 Task: Change  the formatting of the data to Which is  Less than 5, In conditional formating, put the option 'Green Fill with Dark Green Text. . 'add another formatting option Format As Table, insert the option Orange Table style Medium 3 In the sheet  Attendance Summary Reportbook
Action: Mouse moved to (97, 238)
Screenshot: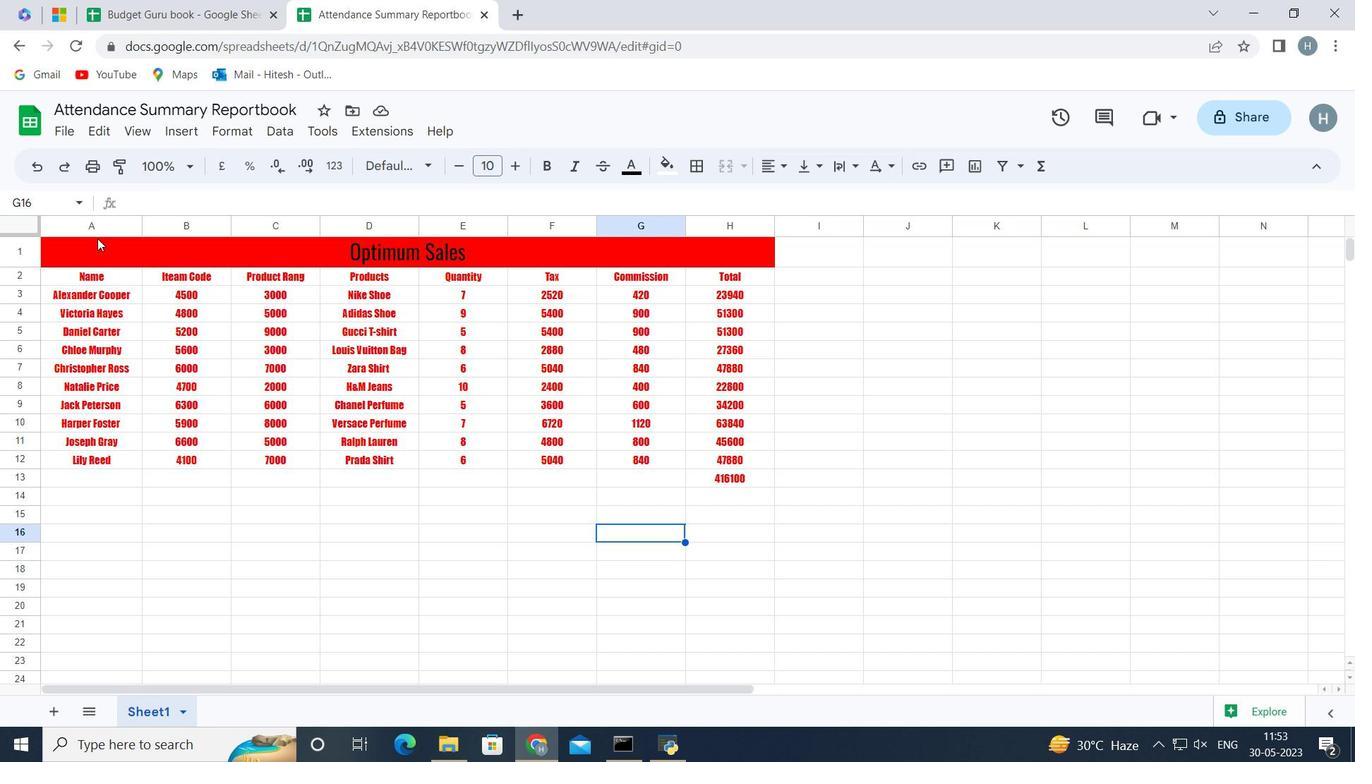 
Action: Mouse pressed left at (97, 238)
Screenshot: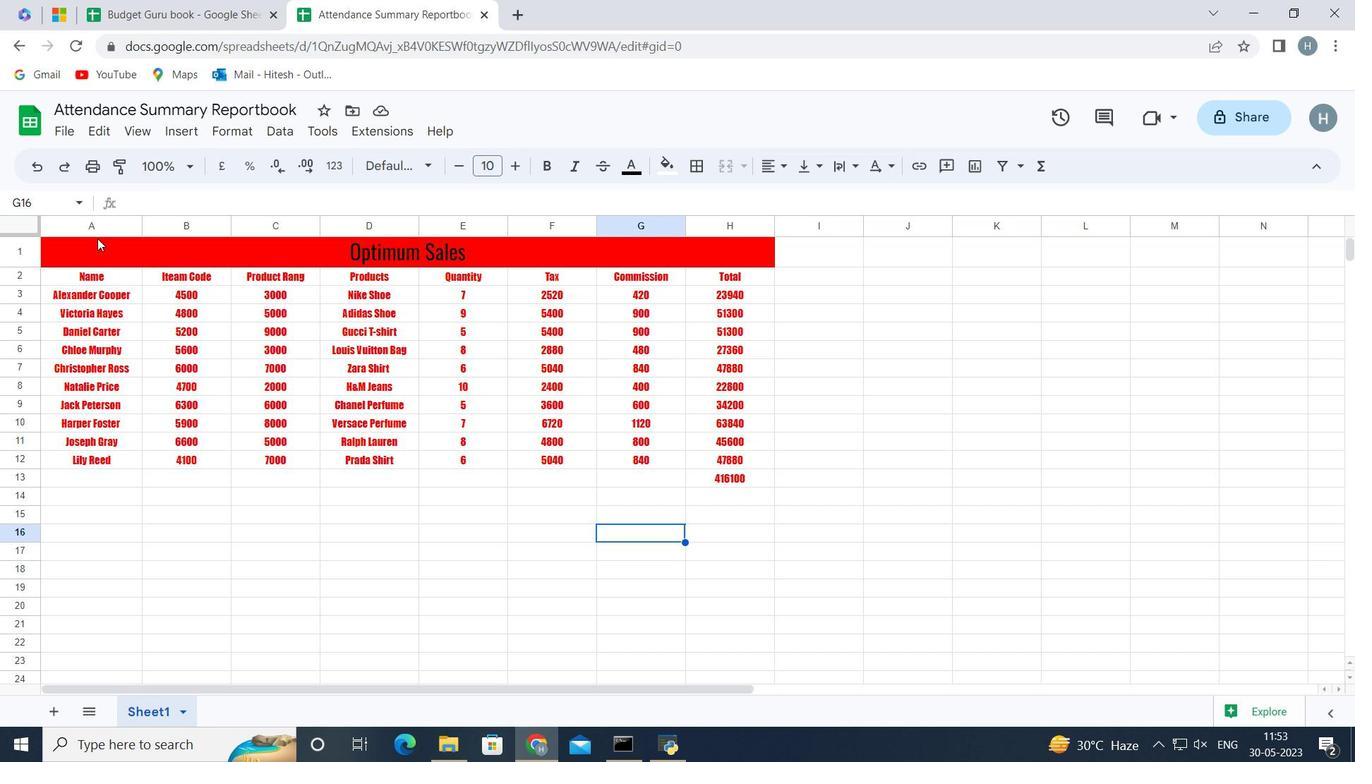 
Action: Key pressed <Key.shift><Key.down><Key.down><Key.down><Key.down><Key.down><Key.down><Key.down><Key.down><Key.down><Key.down><Key.down><Key.down>
Screenshot: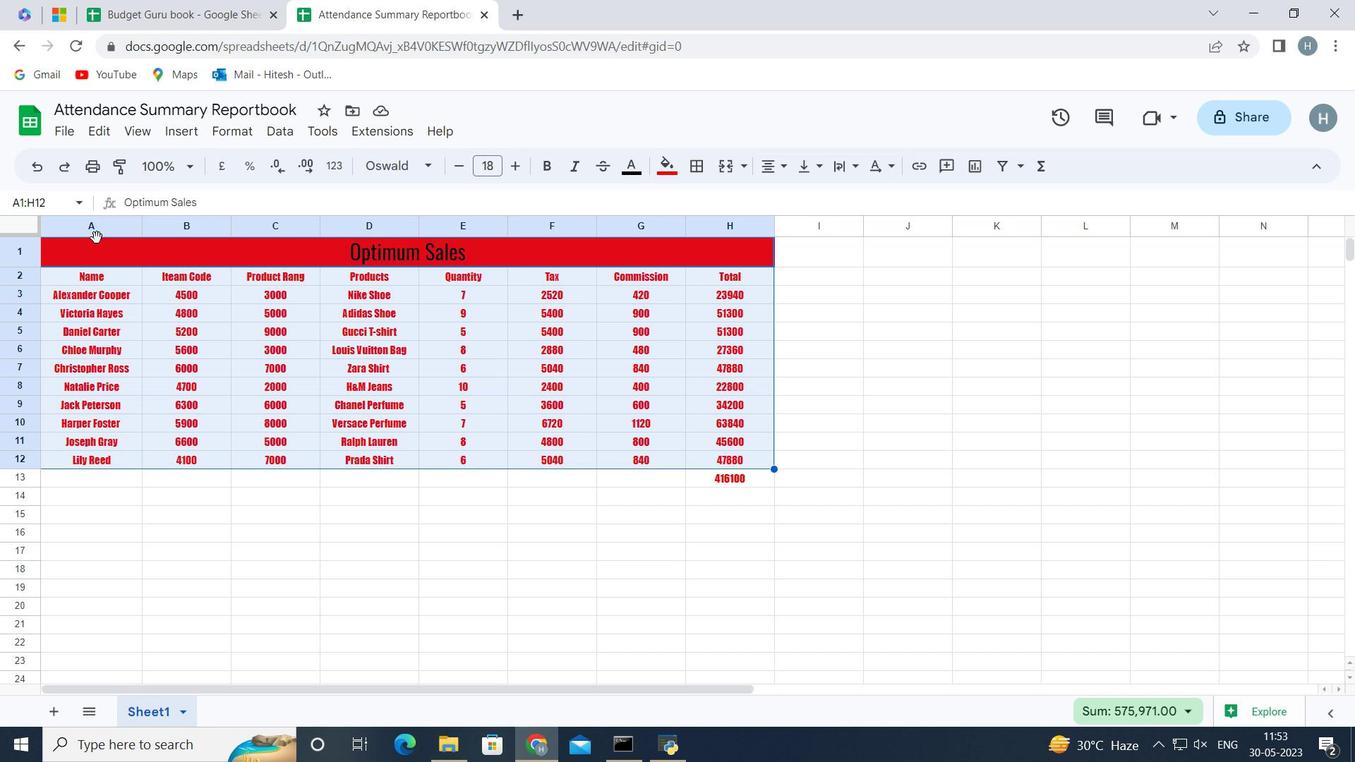 
Action: Mouse moved to (233, 129)
Screenshot: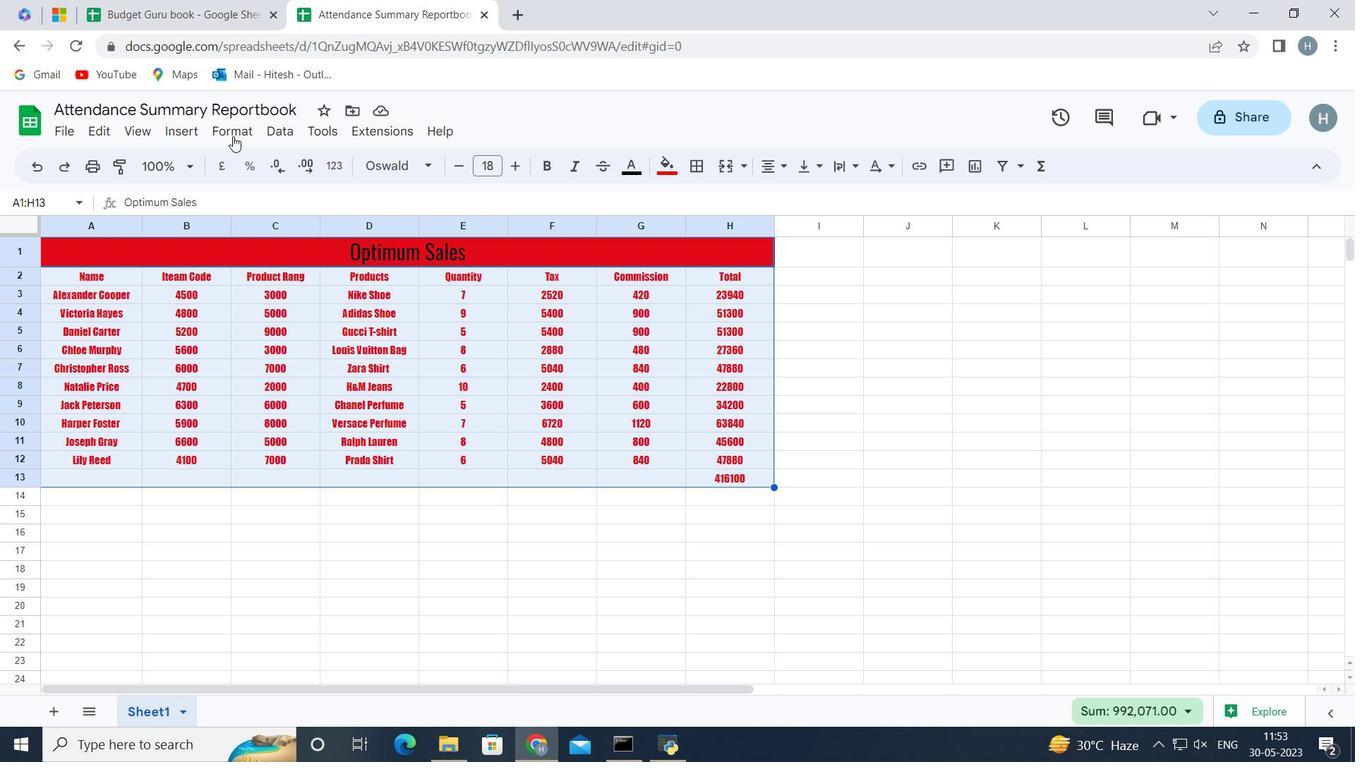 
Action: Mouse pressed left at (233, 129)
Screenshot: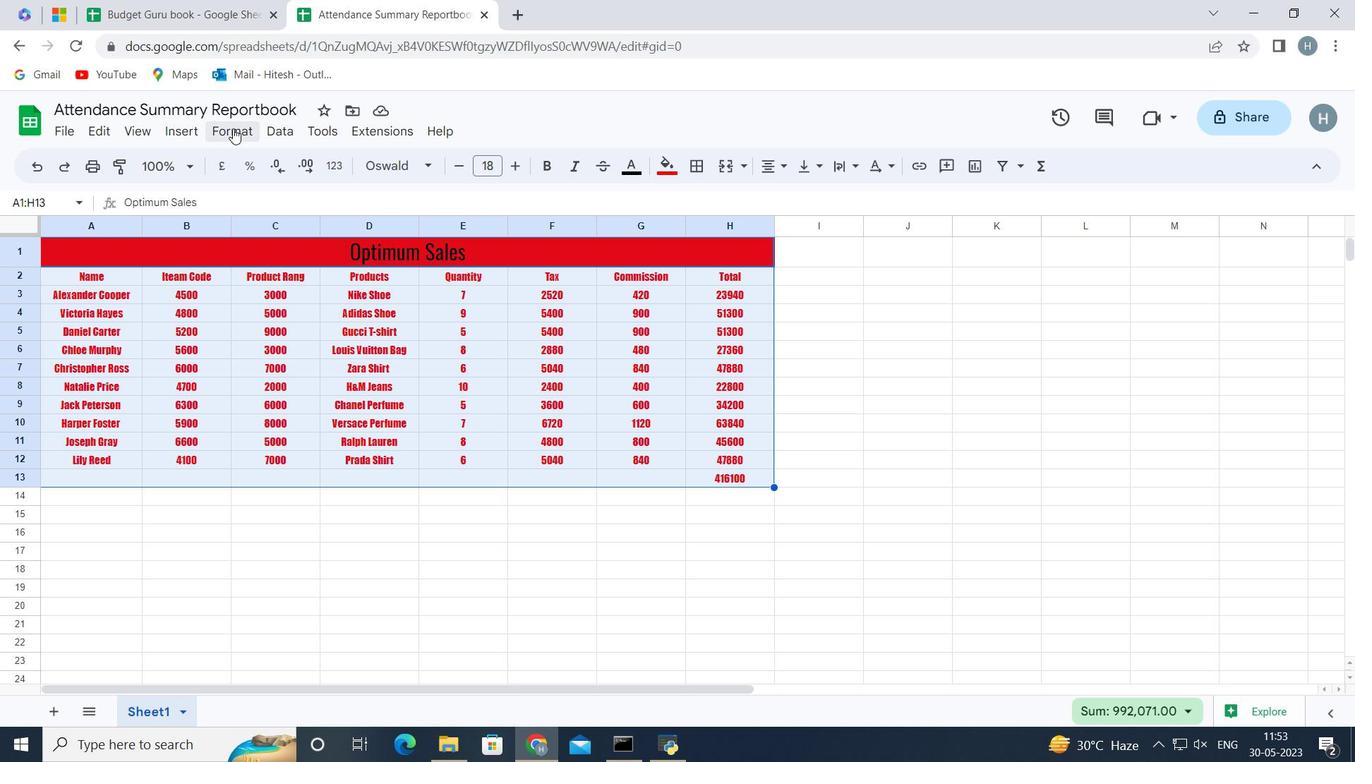 
Action: Mouse moved to (296, 423)
Screenshot: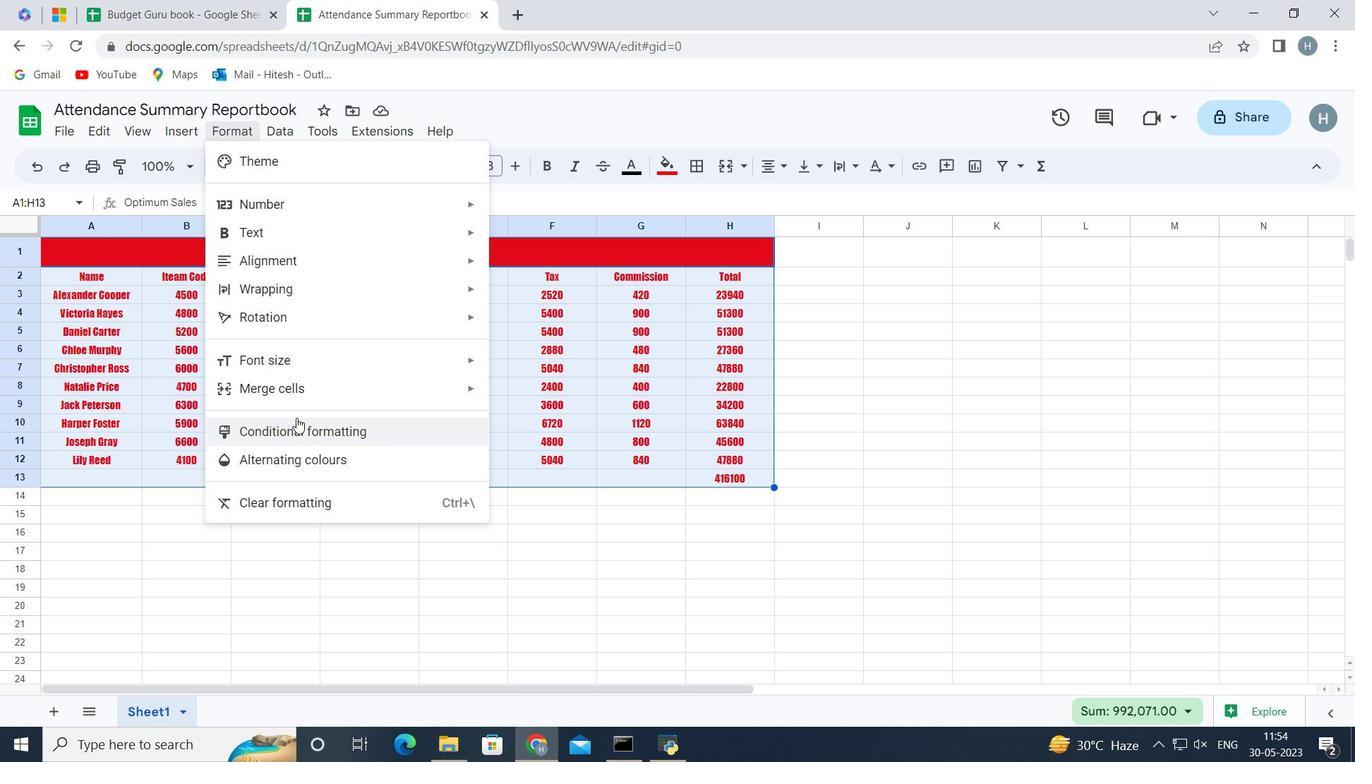 
Action: Mouse pressed left at (296, 423)
Screenshot: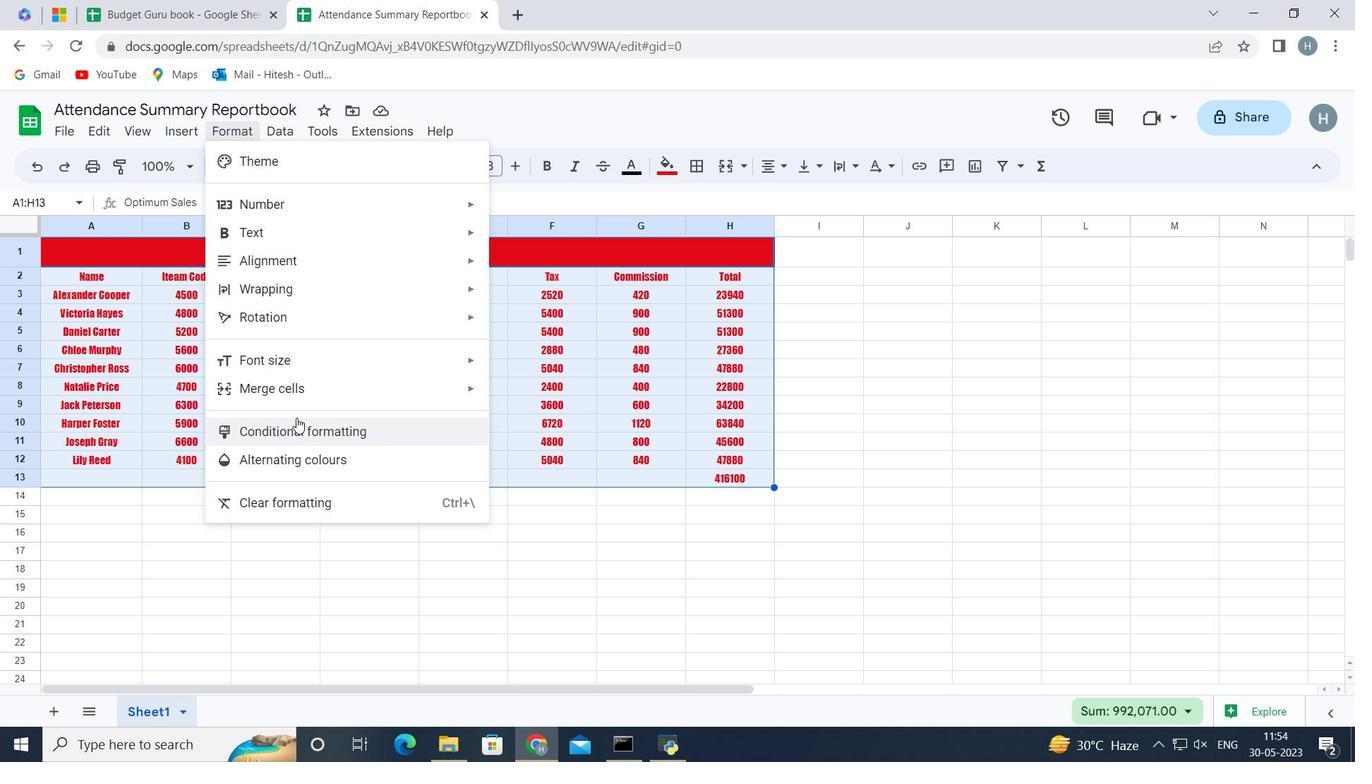 
Action: Mouse moved to (1143, 410)
Screenshot: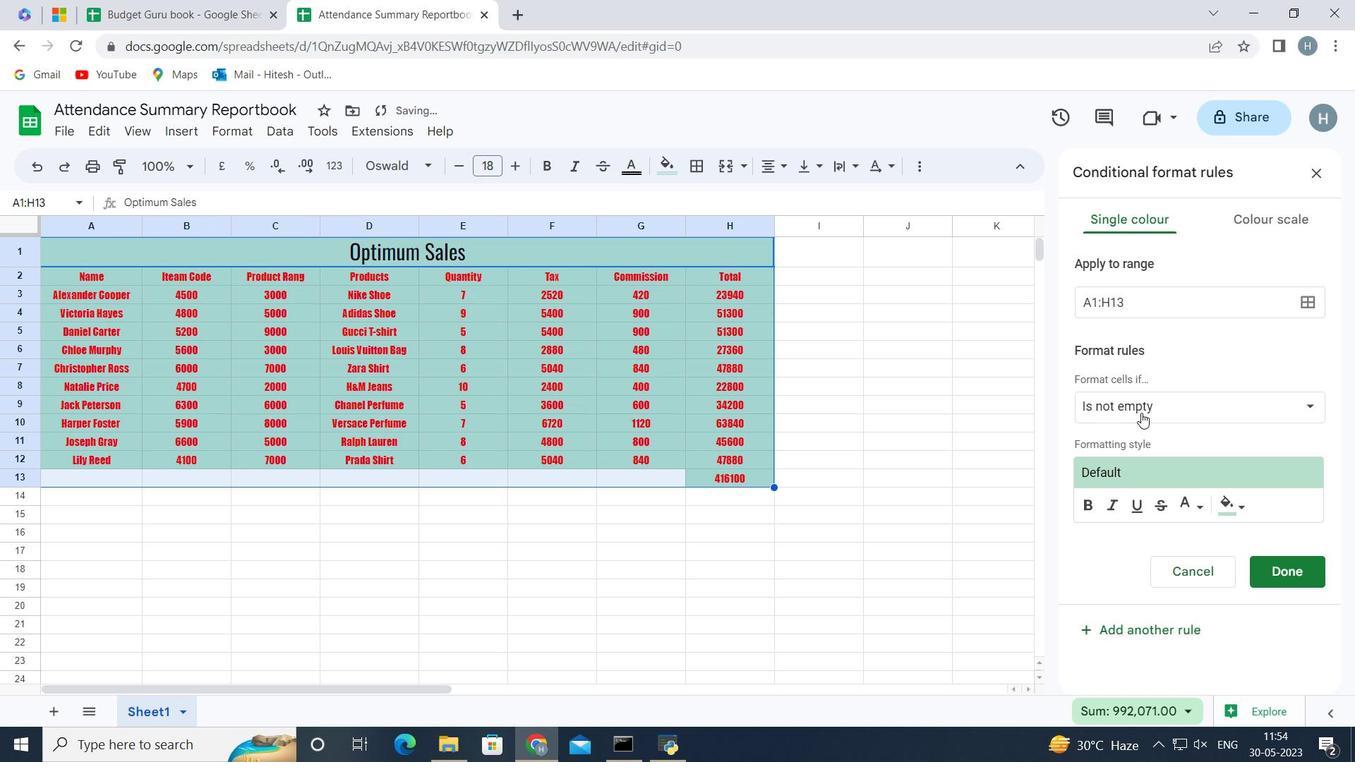 
Action: Mouse pressed left at (1143, 410)
Screenshot: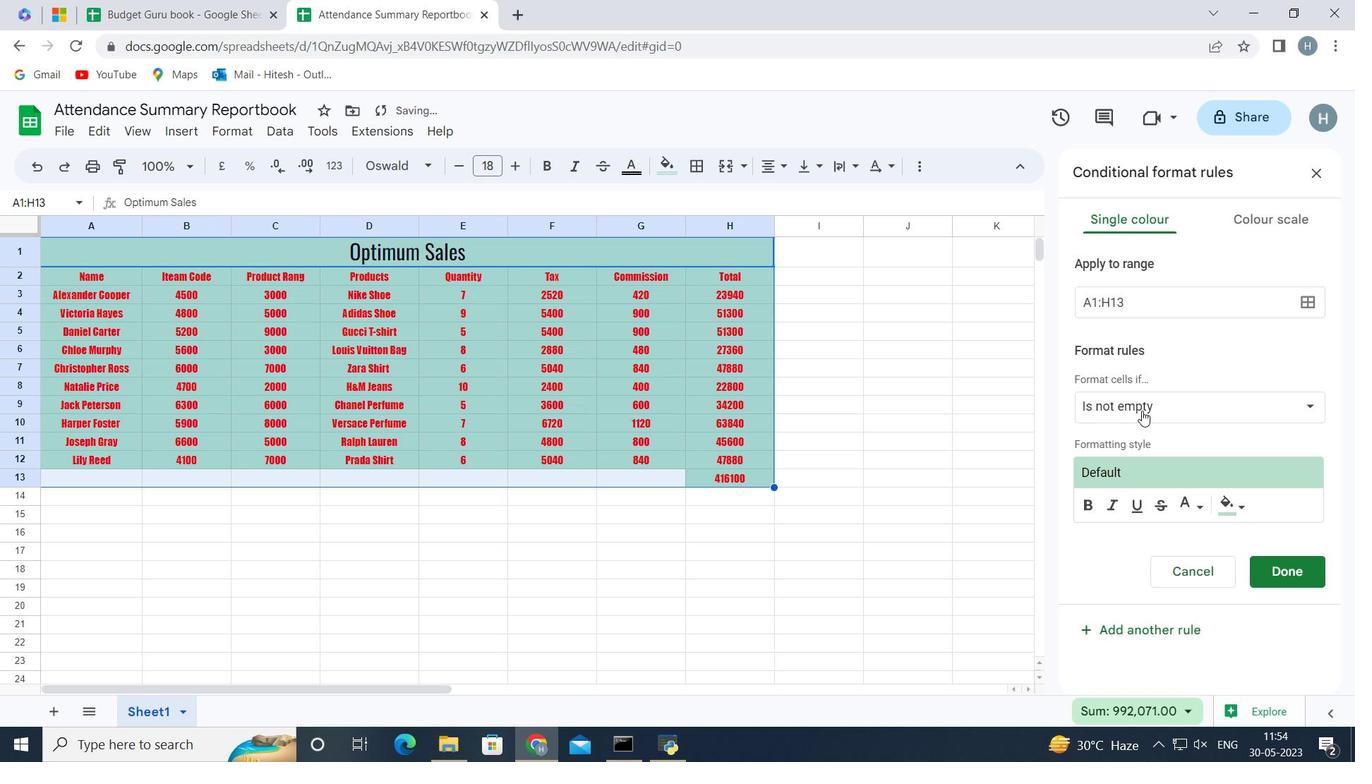 
Action: Mouse moved to (1148, 571)
Screenshot: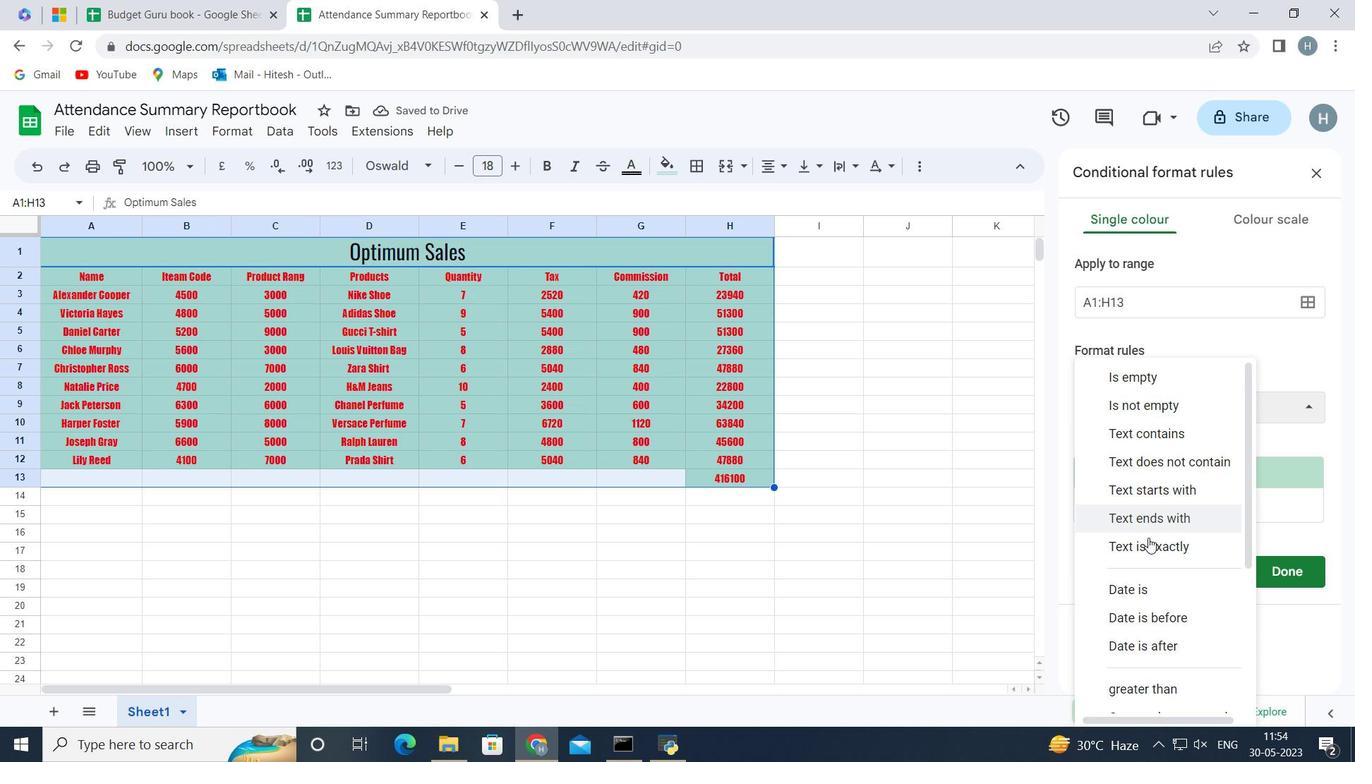 
Action: Mouse scrolled (1148, 570) with delta (0, 0)
Screenshot: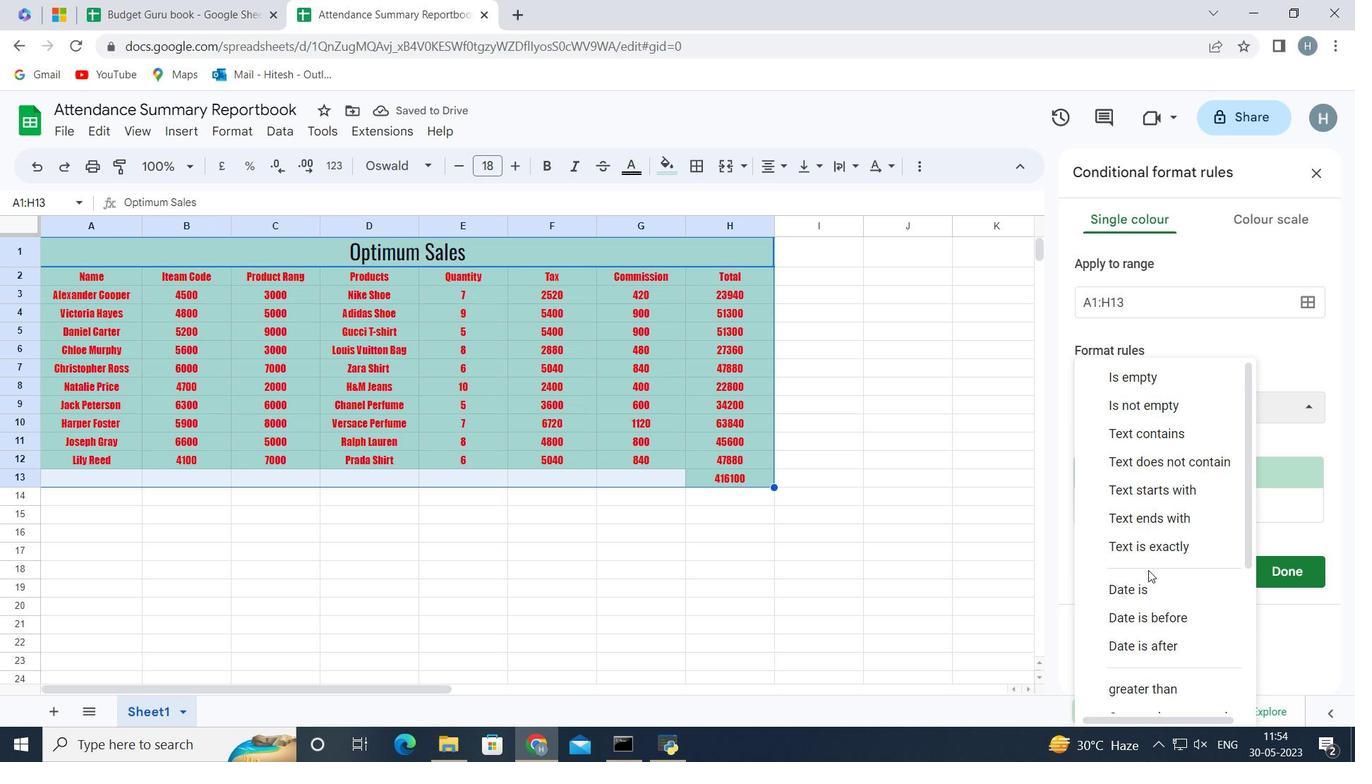 
Action: Mouse scrolled (1148, 570) with delta (0, 0)
Screenshot: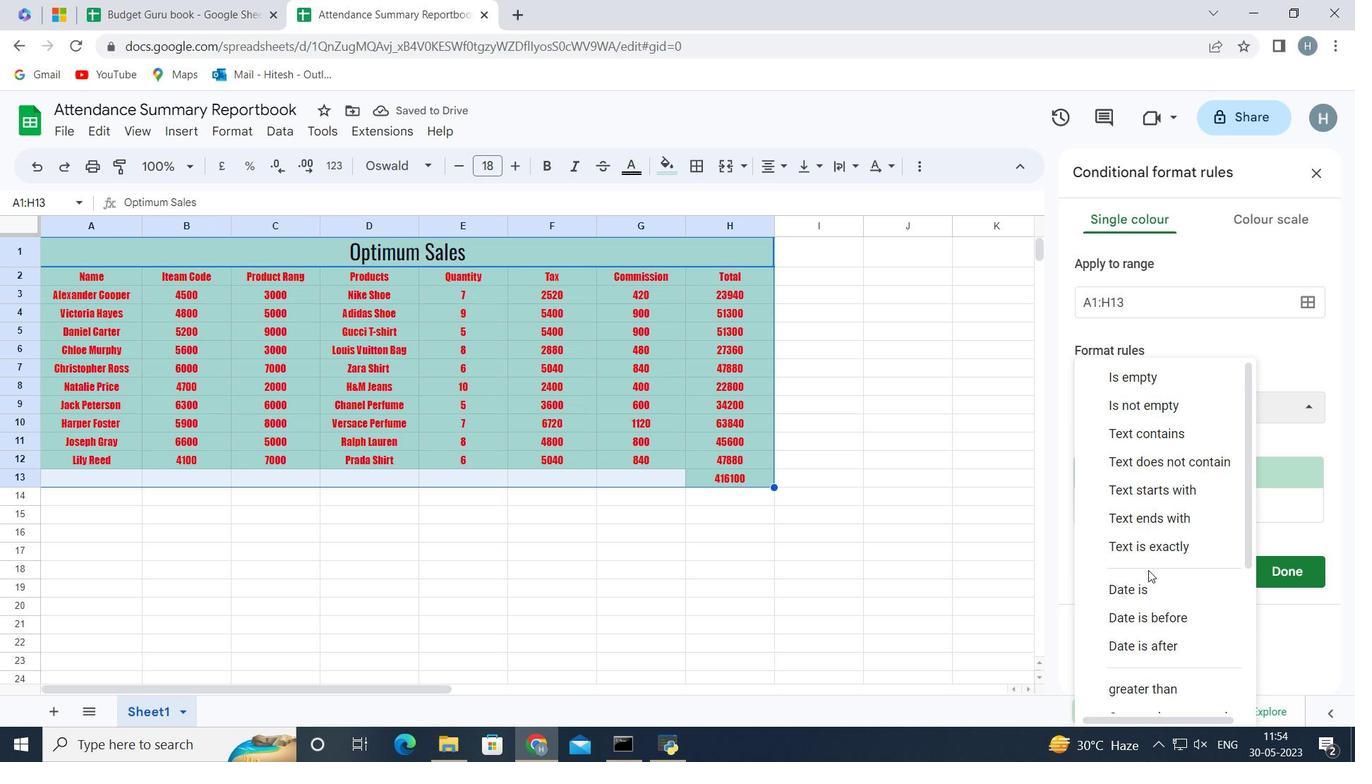 
Action: Mouse moved to (1155, 566)
Screenshot: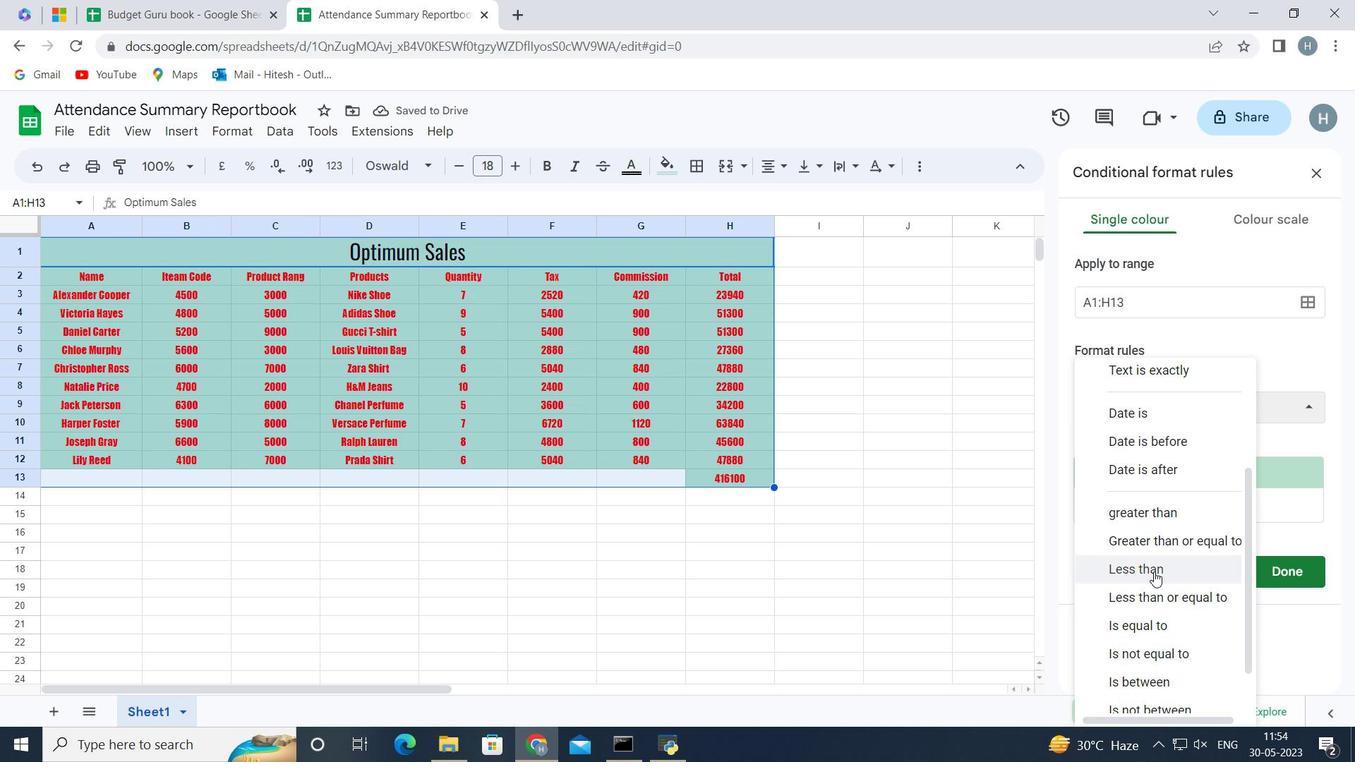 
Action: Mouse pressed left at (1155, 566)
Screenshot: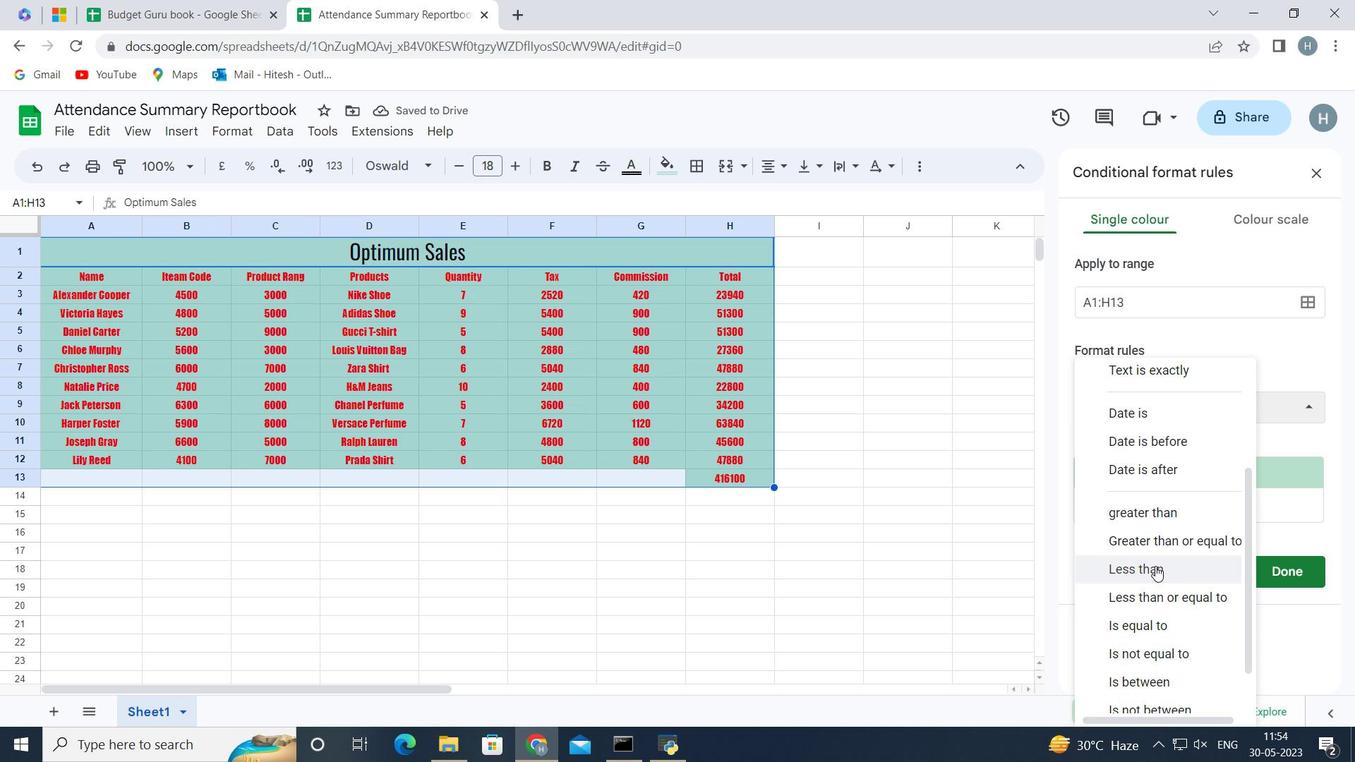 
Action: Mouse moved to (1133, 454)
Screenshot: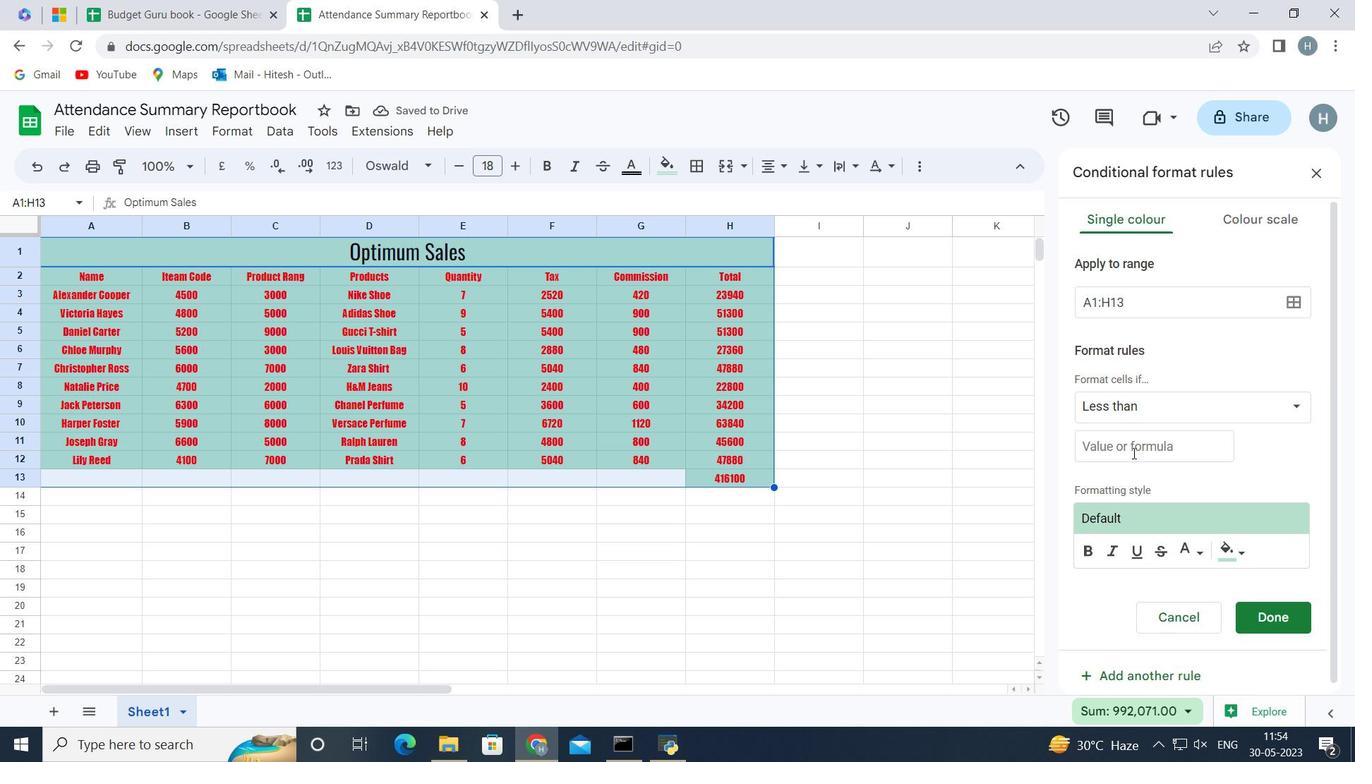 
Action: Mouse pressed left at (1133, 454)
Screenshot: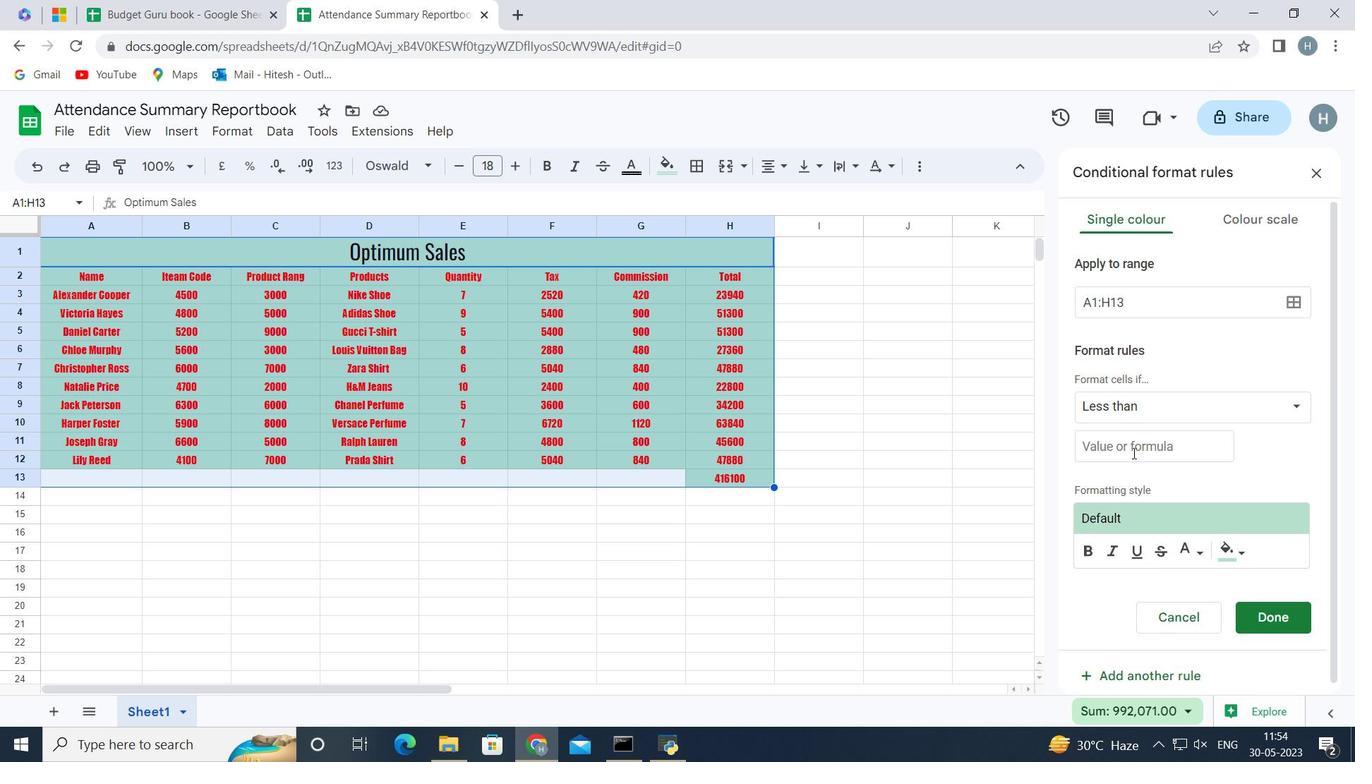 
Action: Key pressed 5
Screenshot: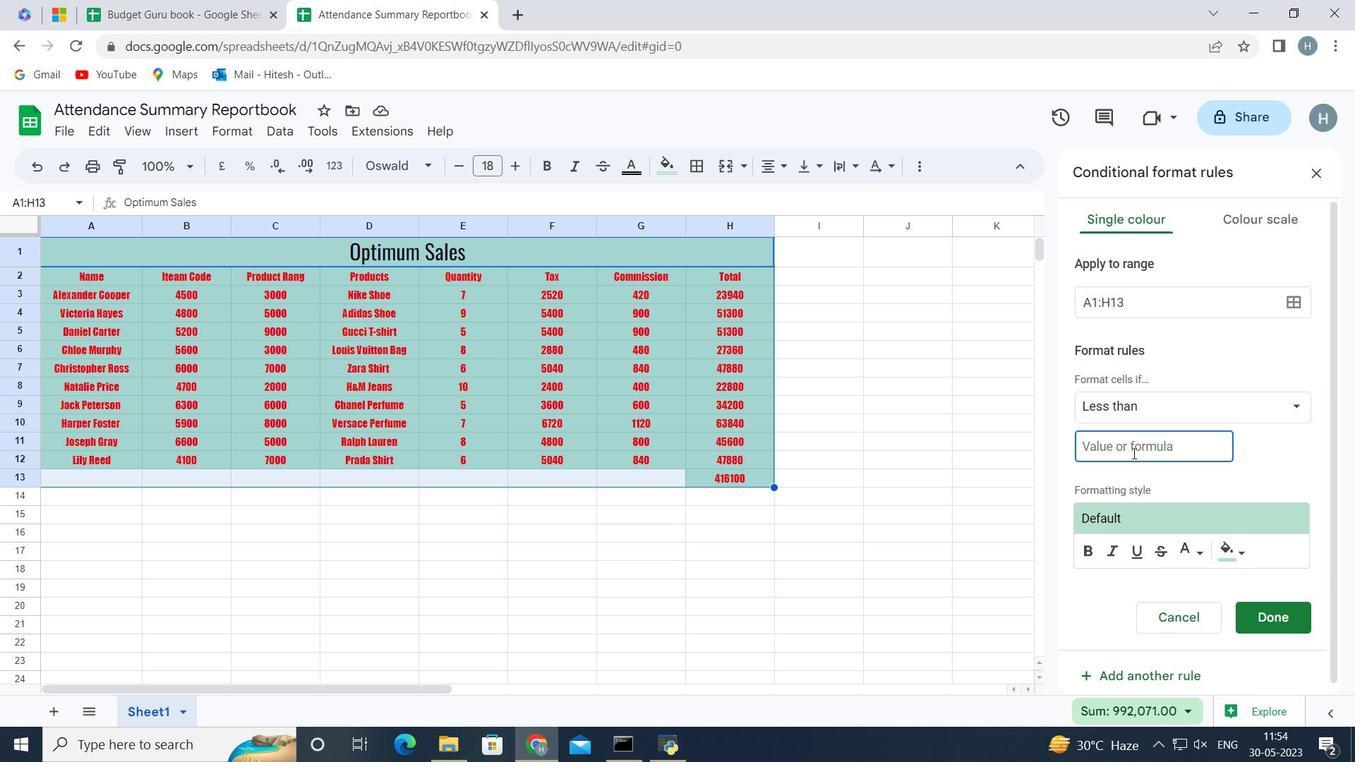 
Action: Mouse moved to (1222, 556)
Screenshot: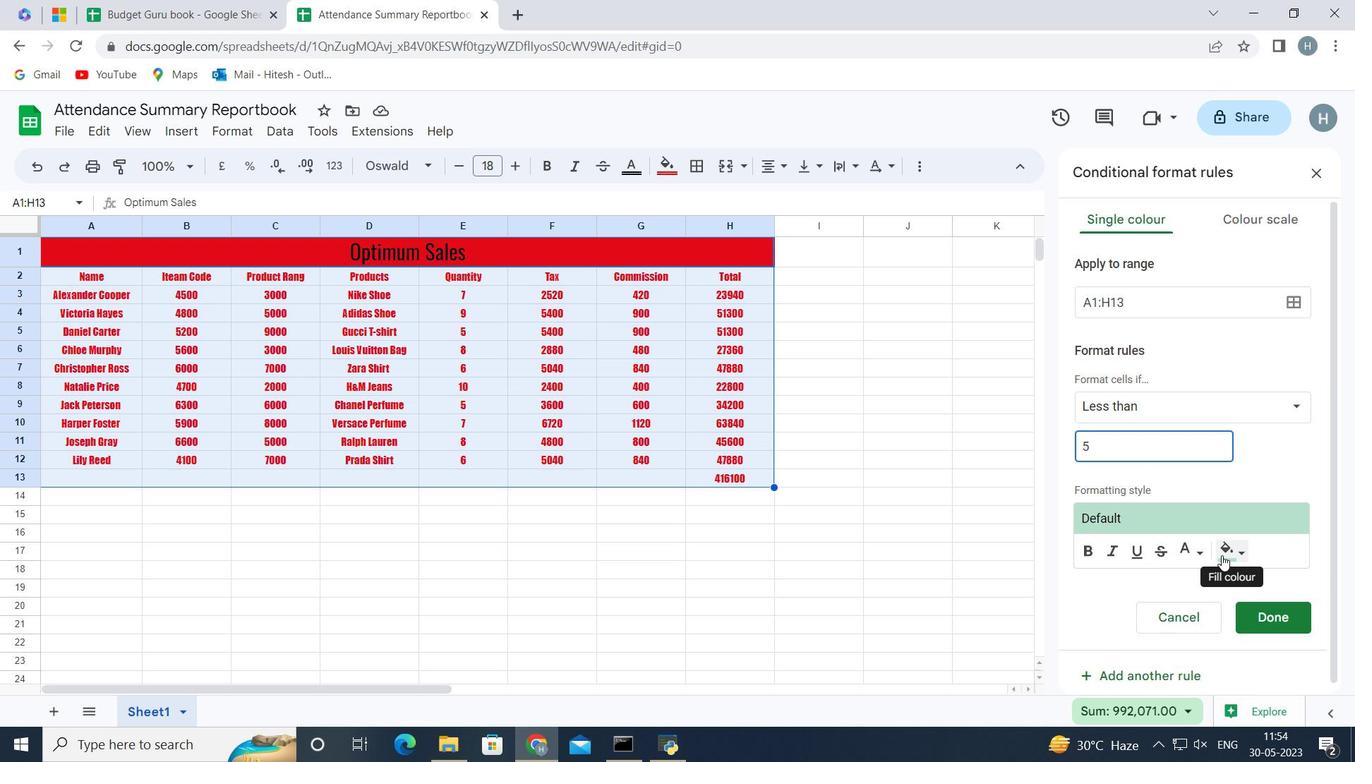 
Action: Mouse pressed left at (1222, 556)
Screenshot: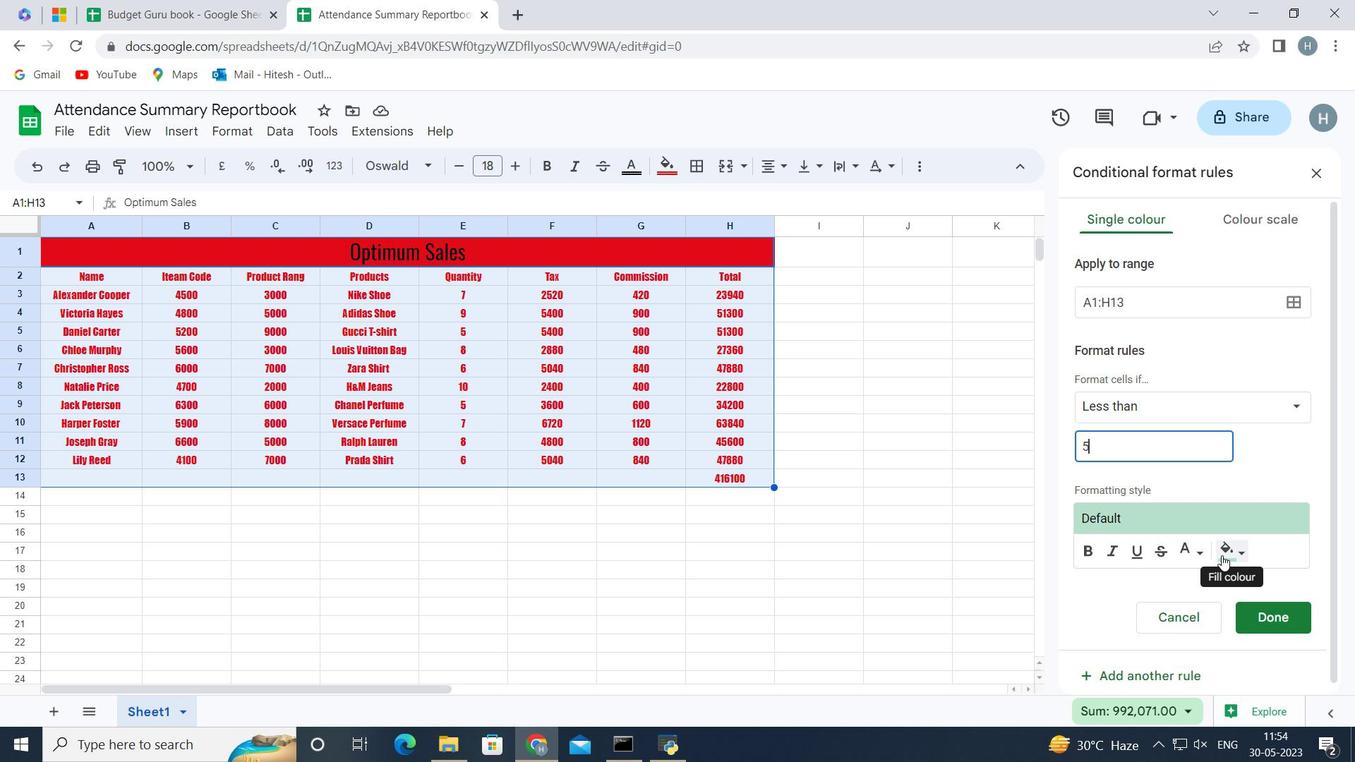 
Action: Mouse moved to (1130, 382)
Screenshot: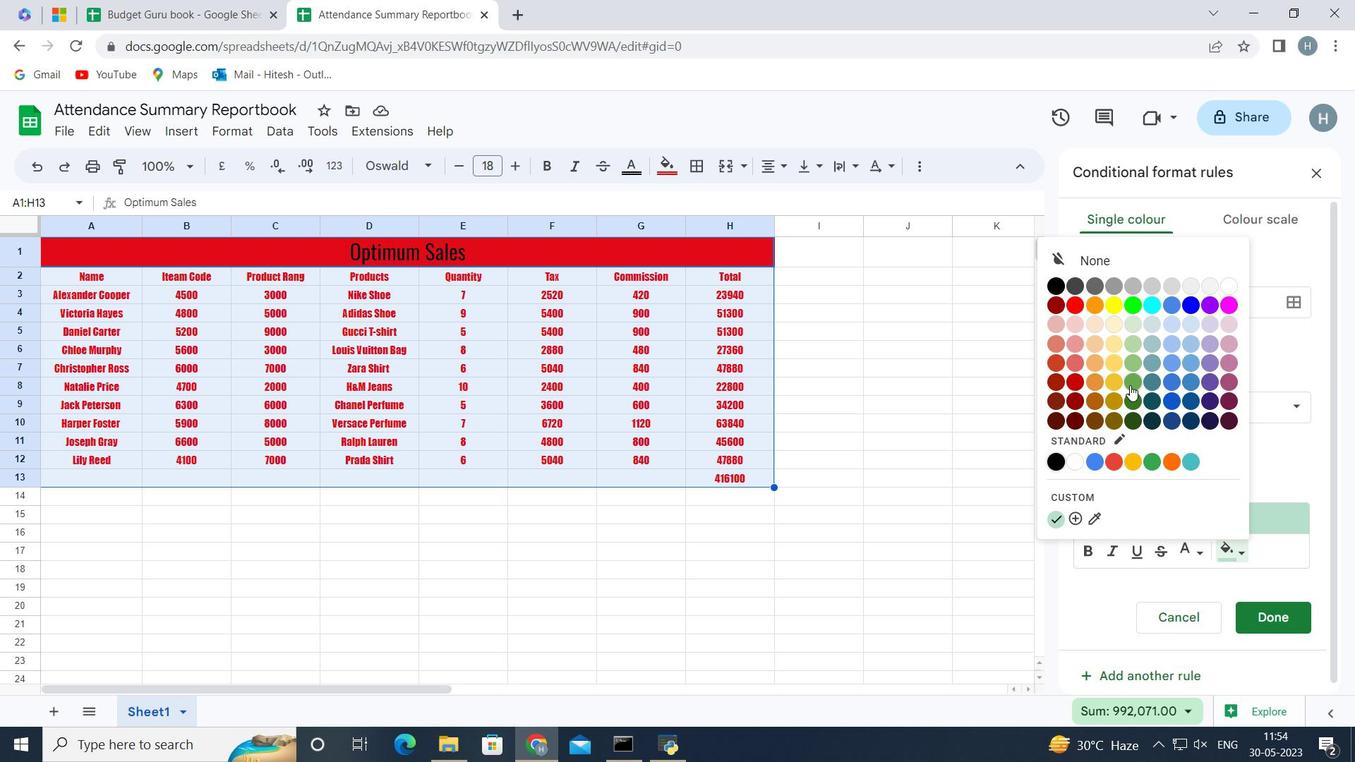 
Action: Mouse pressed left at (1130, 382)
Screenshot: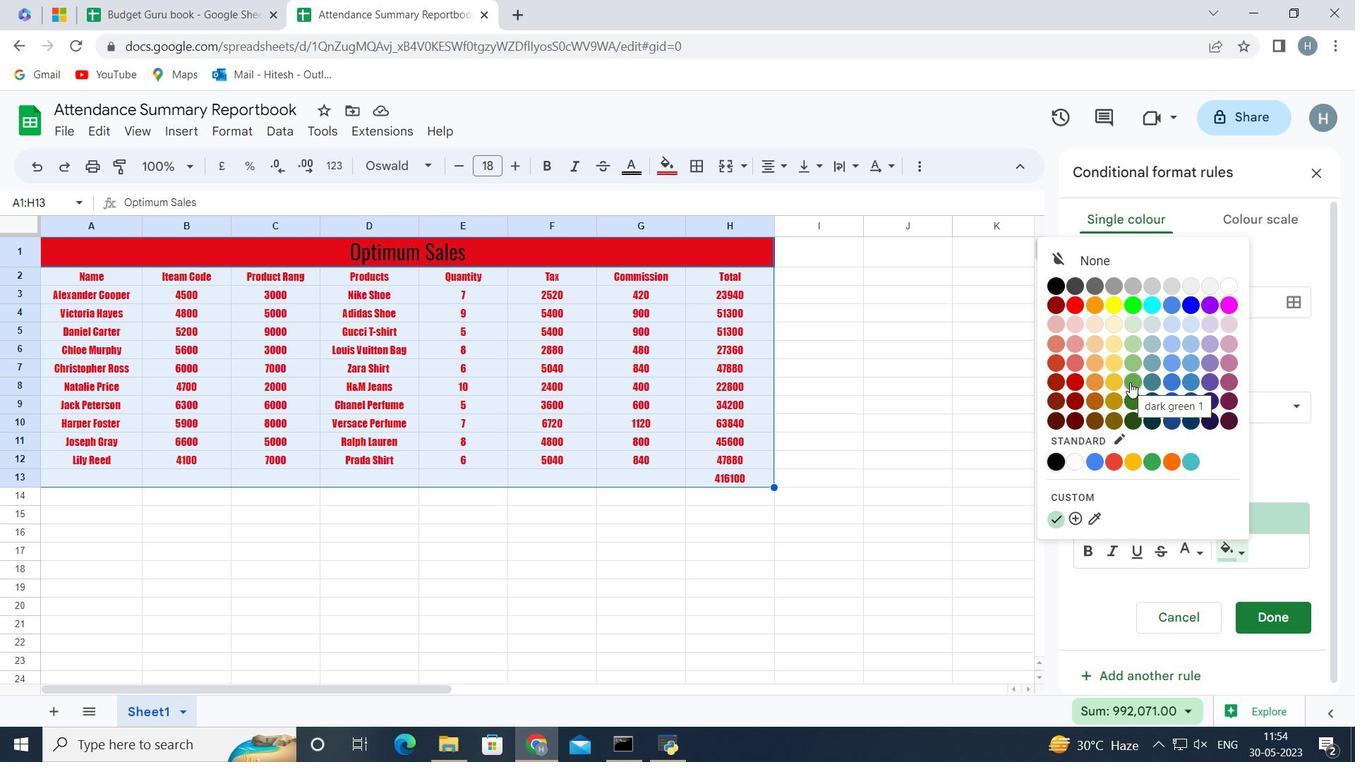 
Action: Mouse moved to (1287, 612)
Screenshot: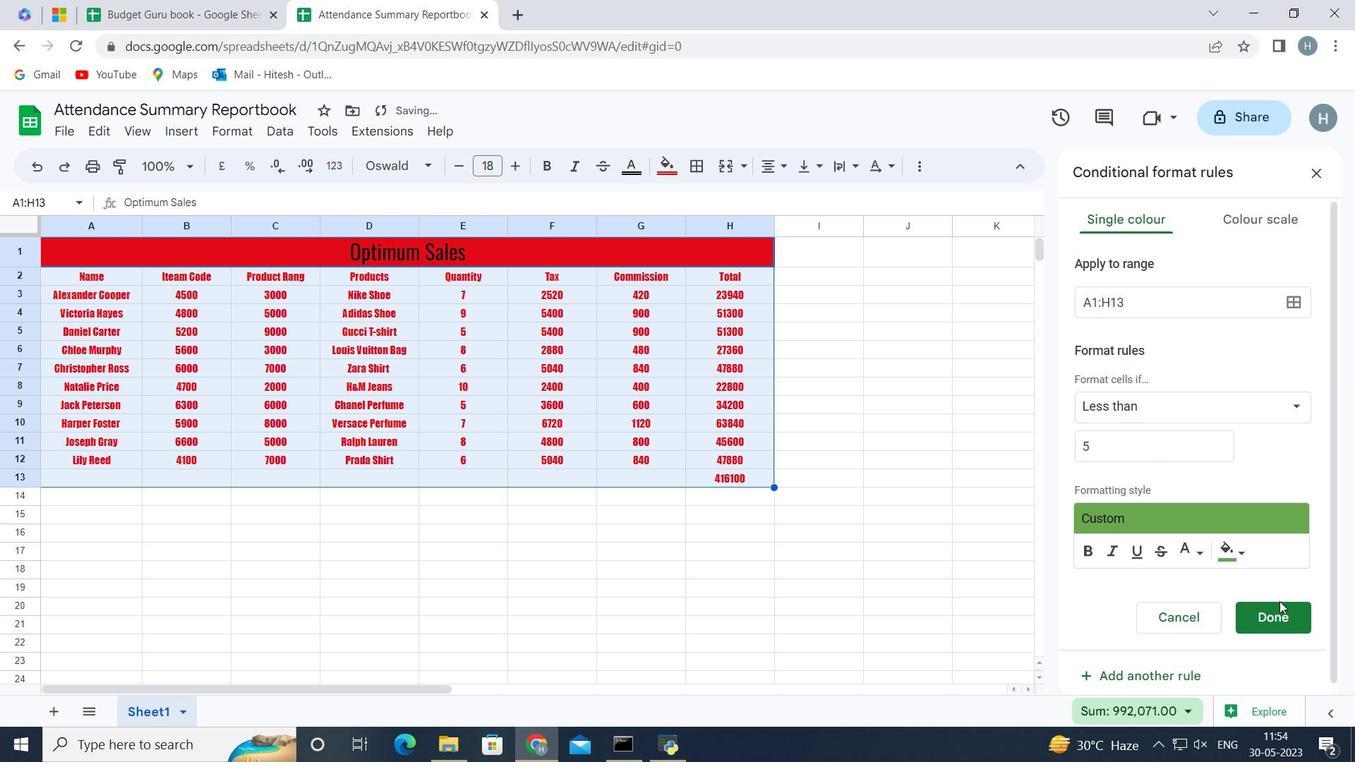 
Action: Mouse pressed left at (1287, 612)
Screenshot: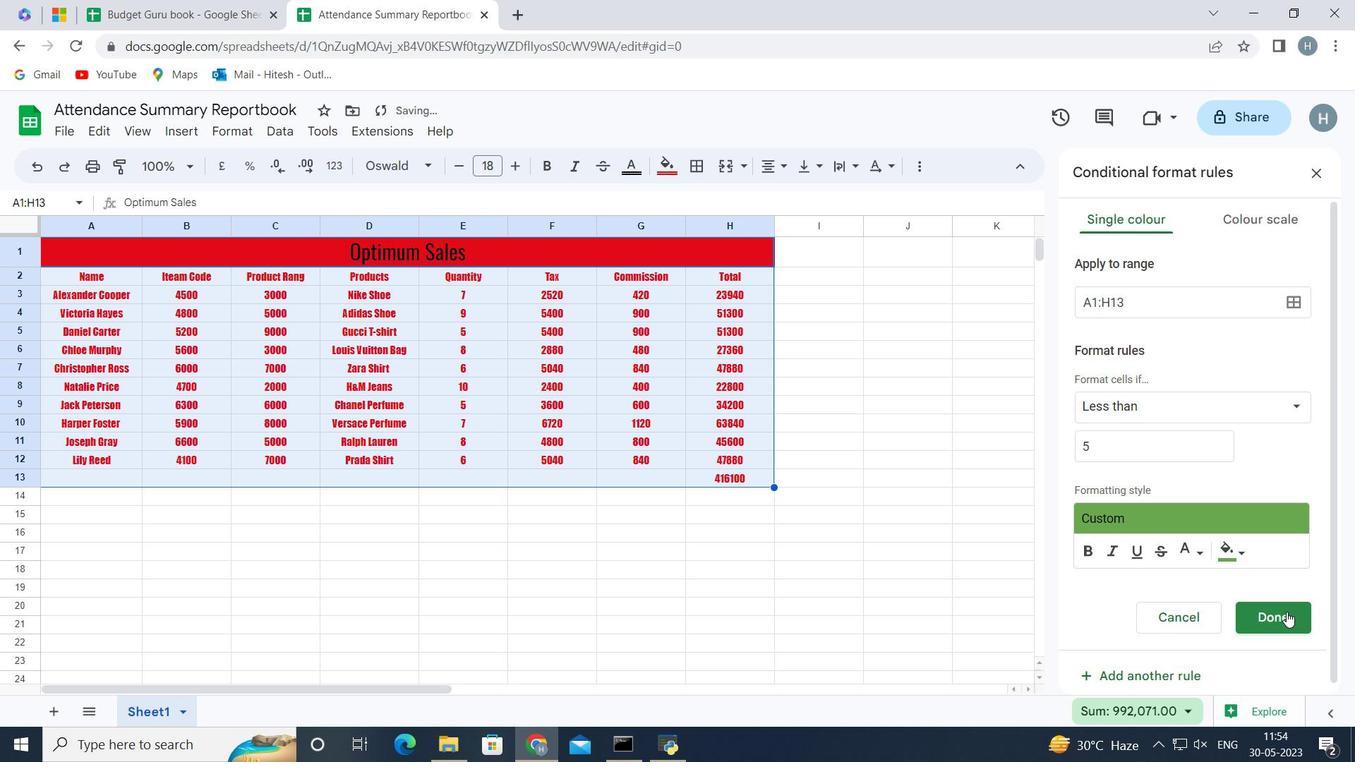 
Action: Mouse moved to (687, 596)
Screenshot: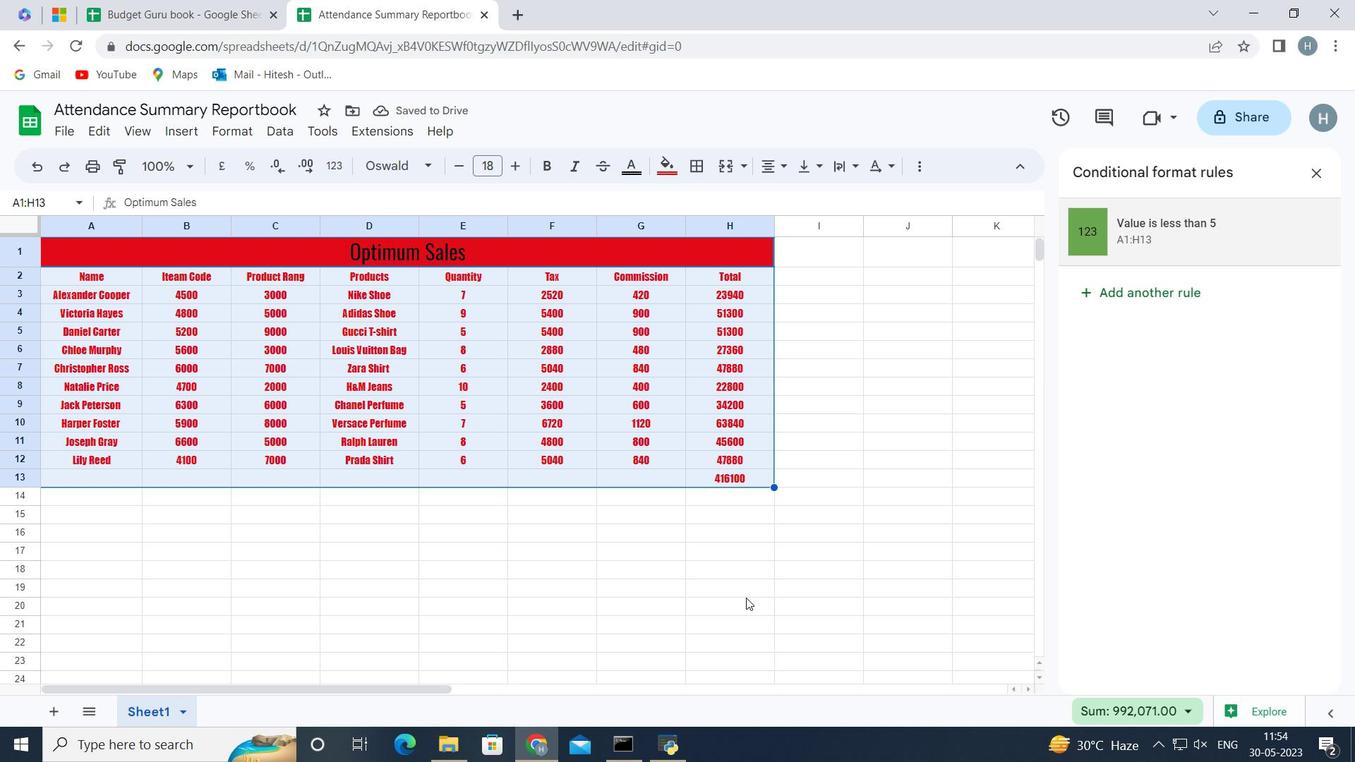 
Action: Mouse pressed left at (687, 596)
Screenshot: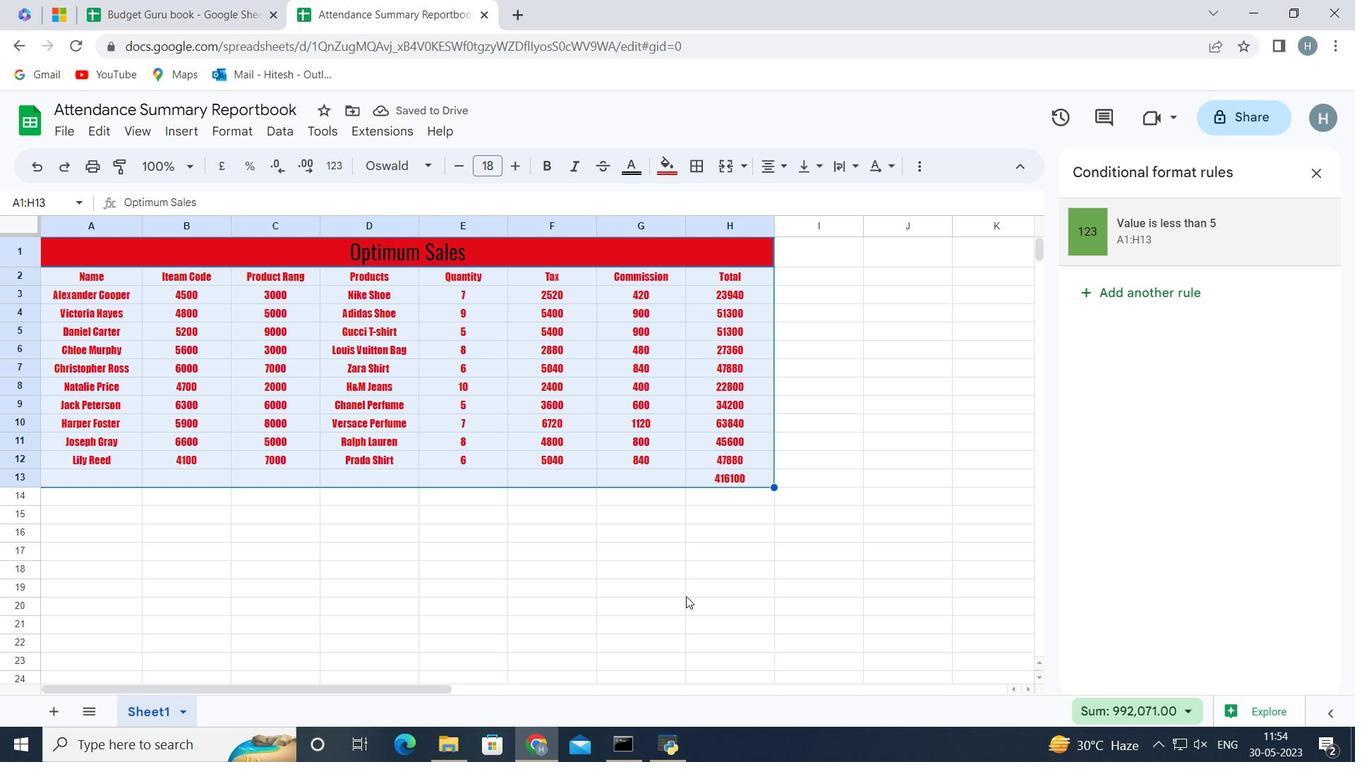 
Action: Mouse moved to (79, 257)
Screenshot: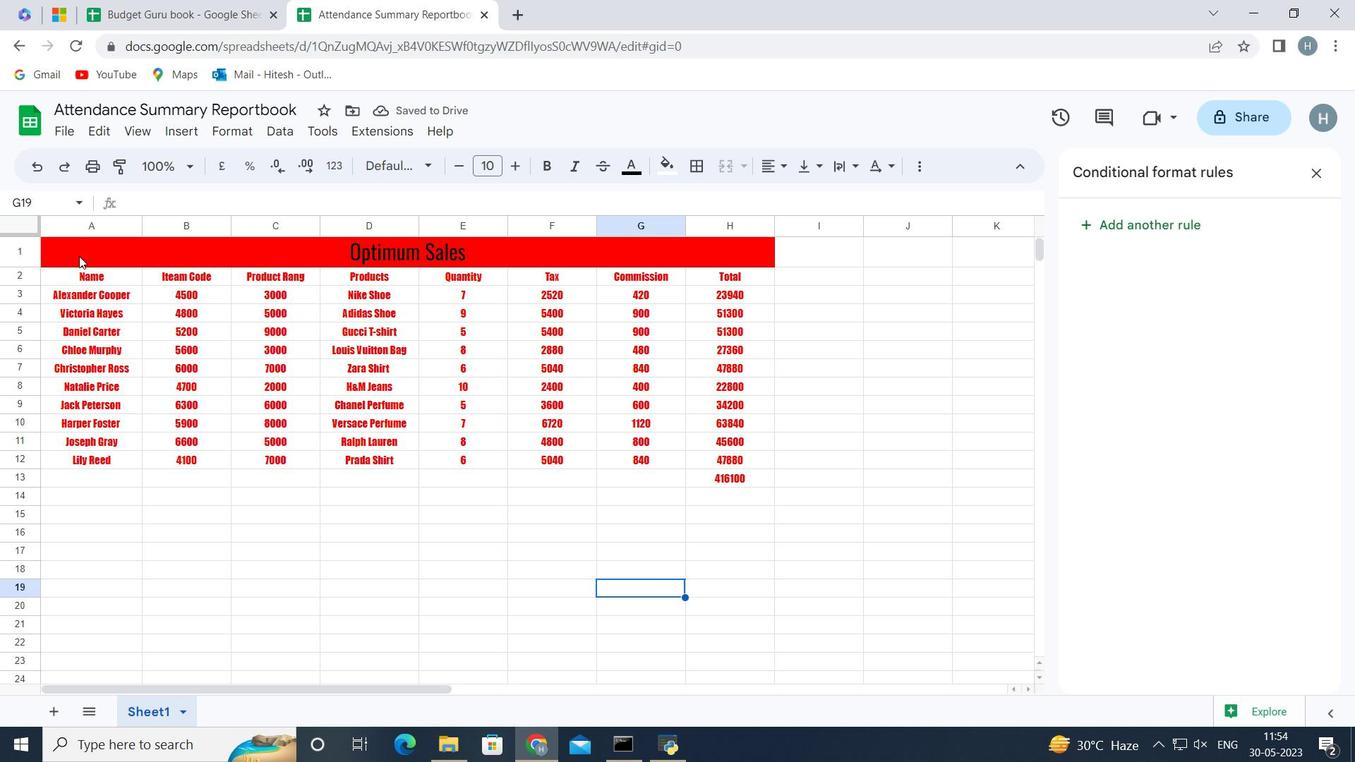 
Action: Mouse pressed left at (79, 257)
Screenshot: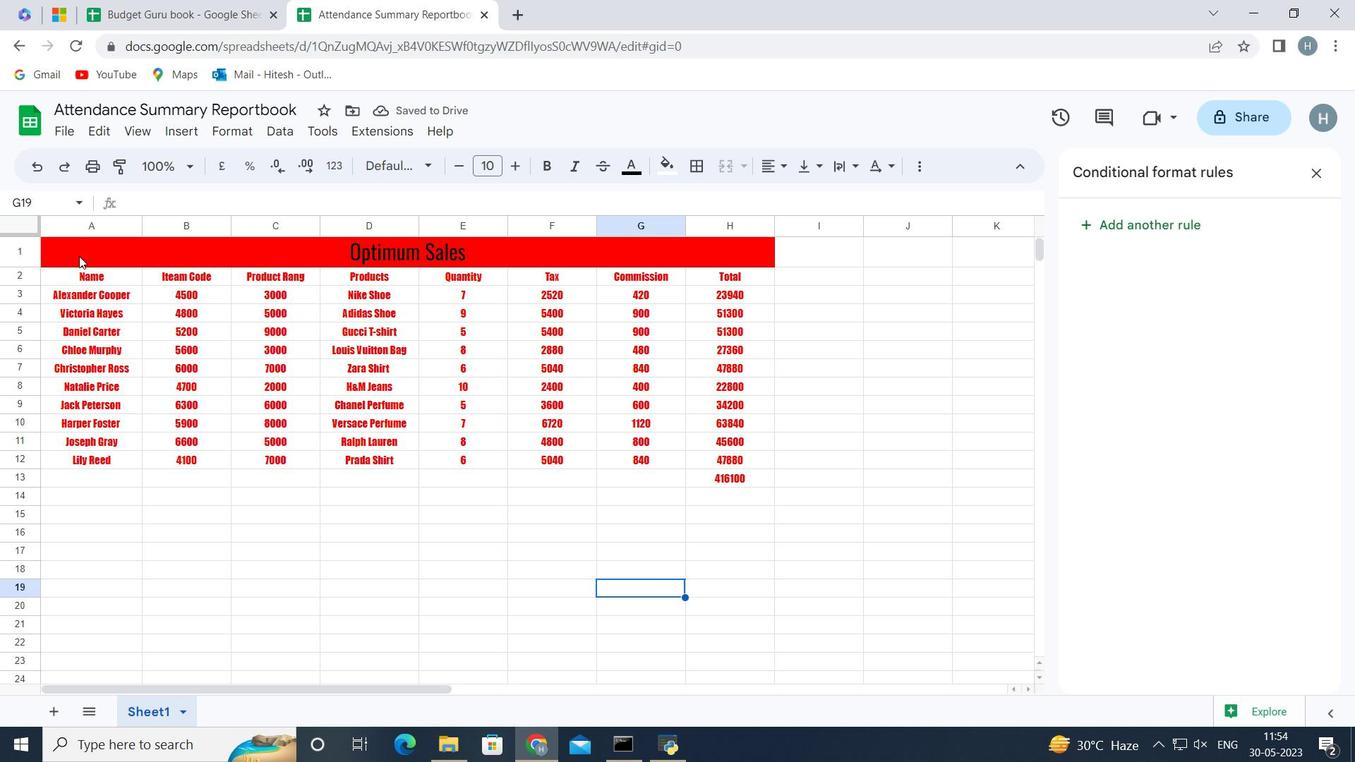 
Action: Key pressed <Key.shift><Key.down><Key.down><Key.down><Key.down><Key.down><Key.down><Key.down><Key.down><Key.down><Key.down><Key.down><Key.down>
Screenshot: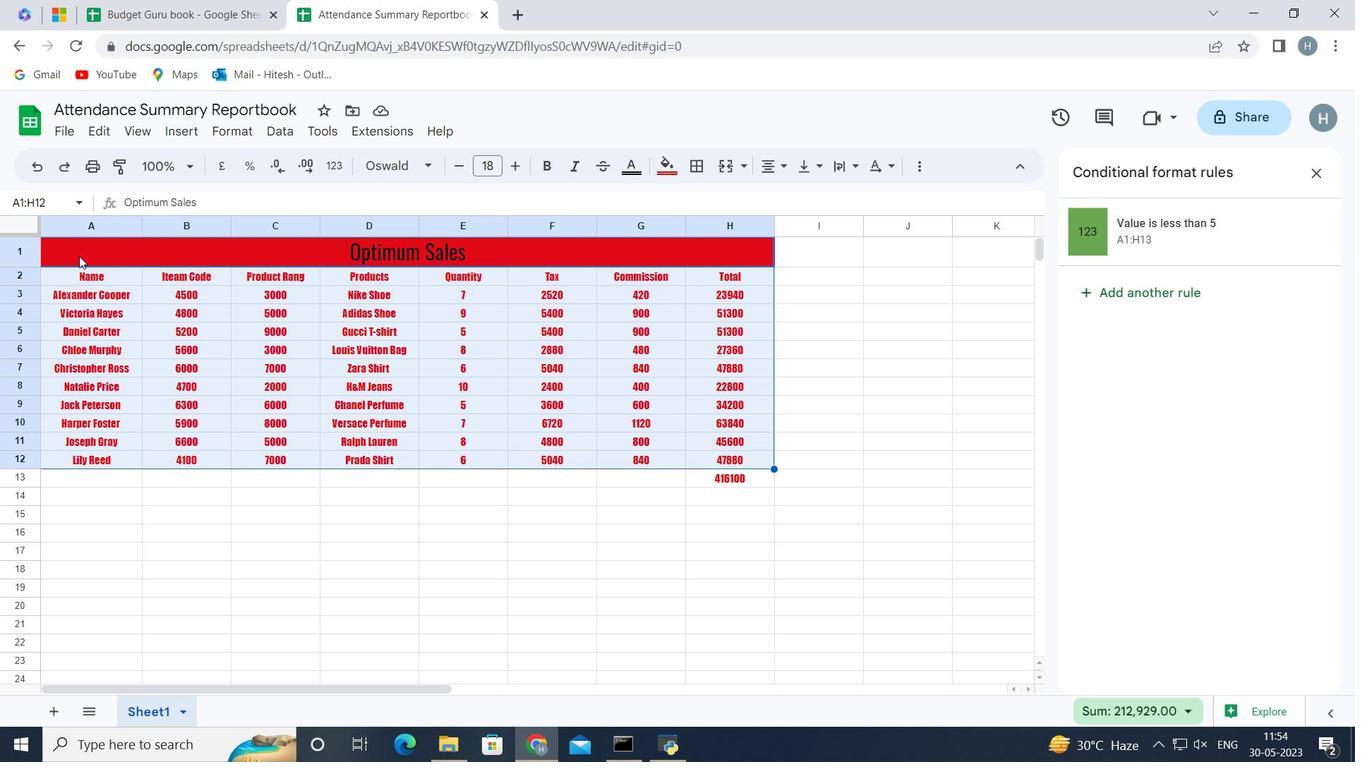 
Action: Mouse moved to (177, 130)
Screenshot: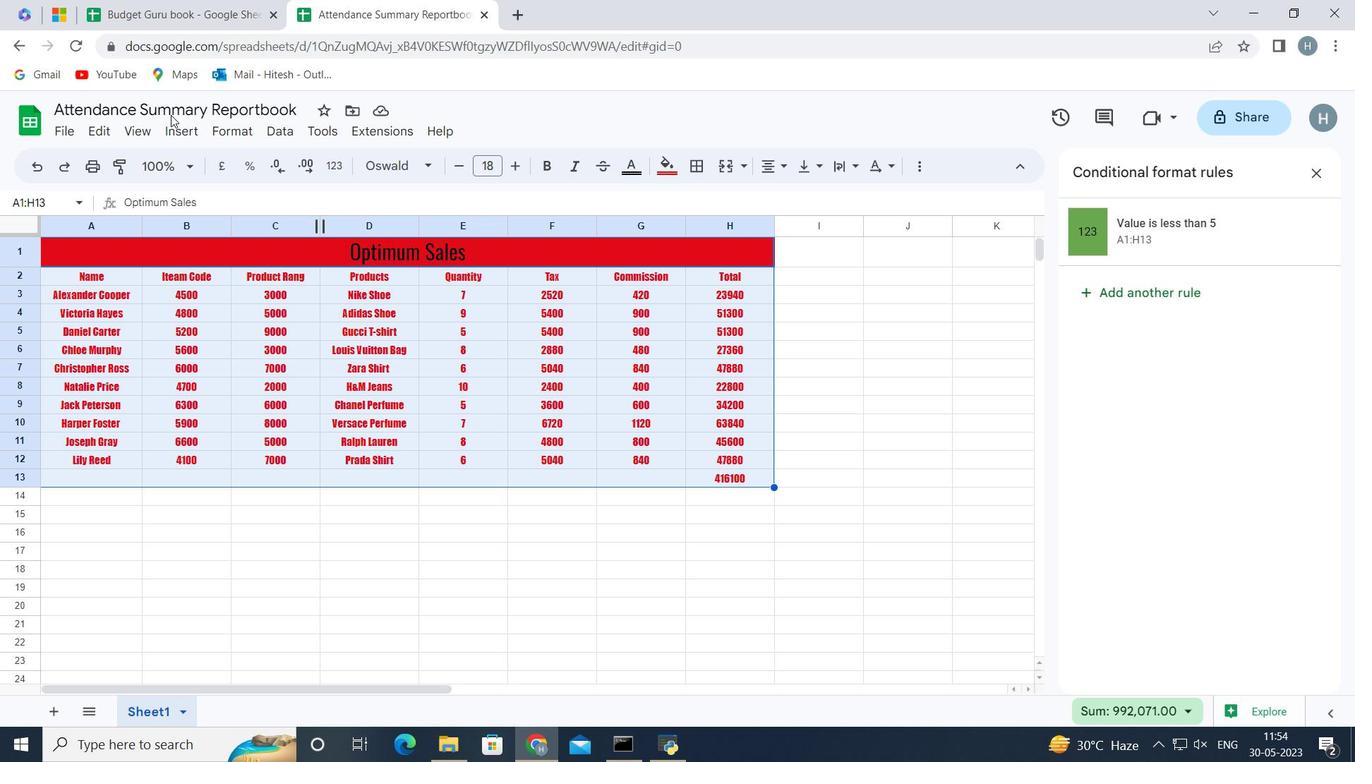 
Action: Mouse pressed left at (177, 130)
Screenshot: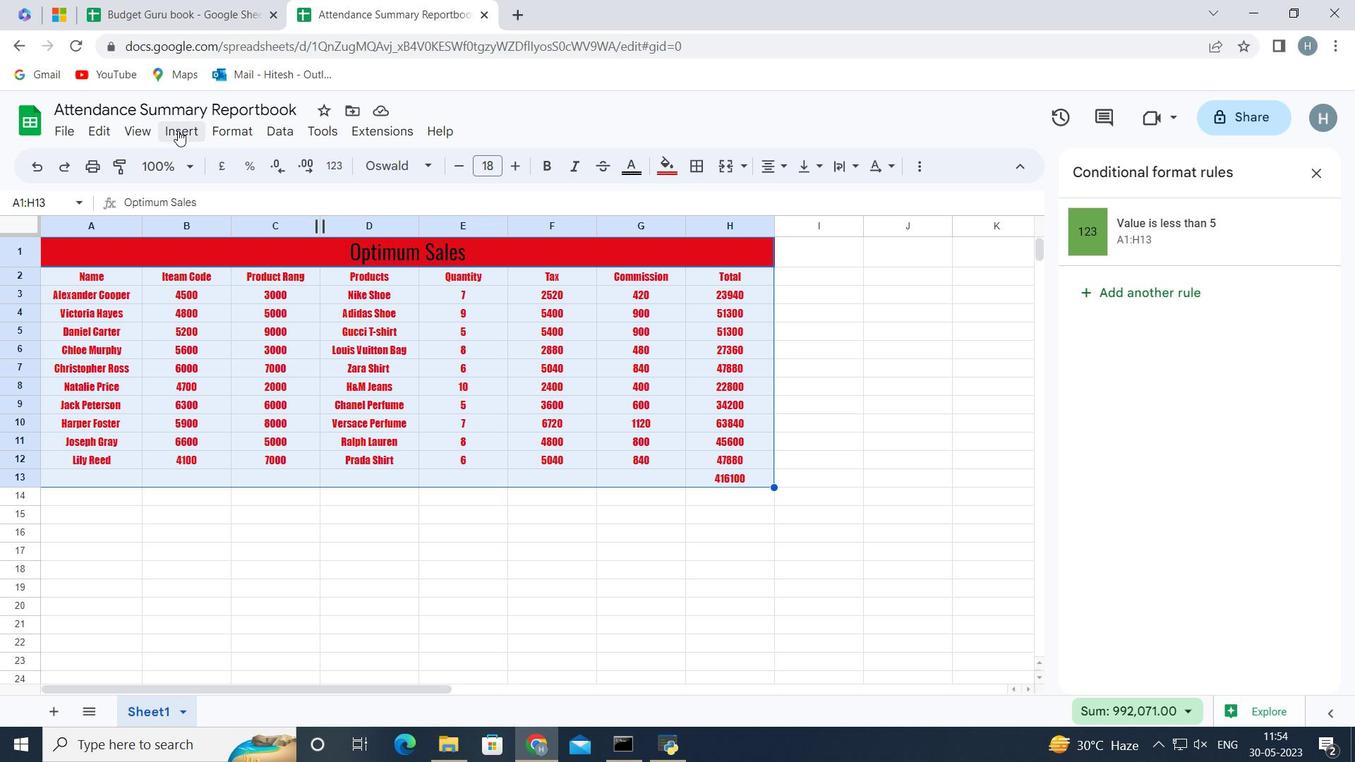 
Action: Mouse moved to (224, 126)
Screenshot: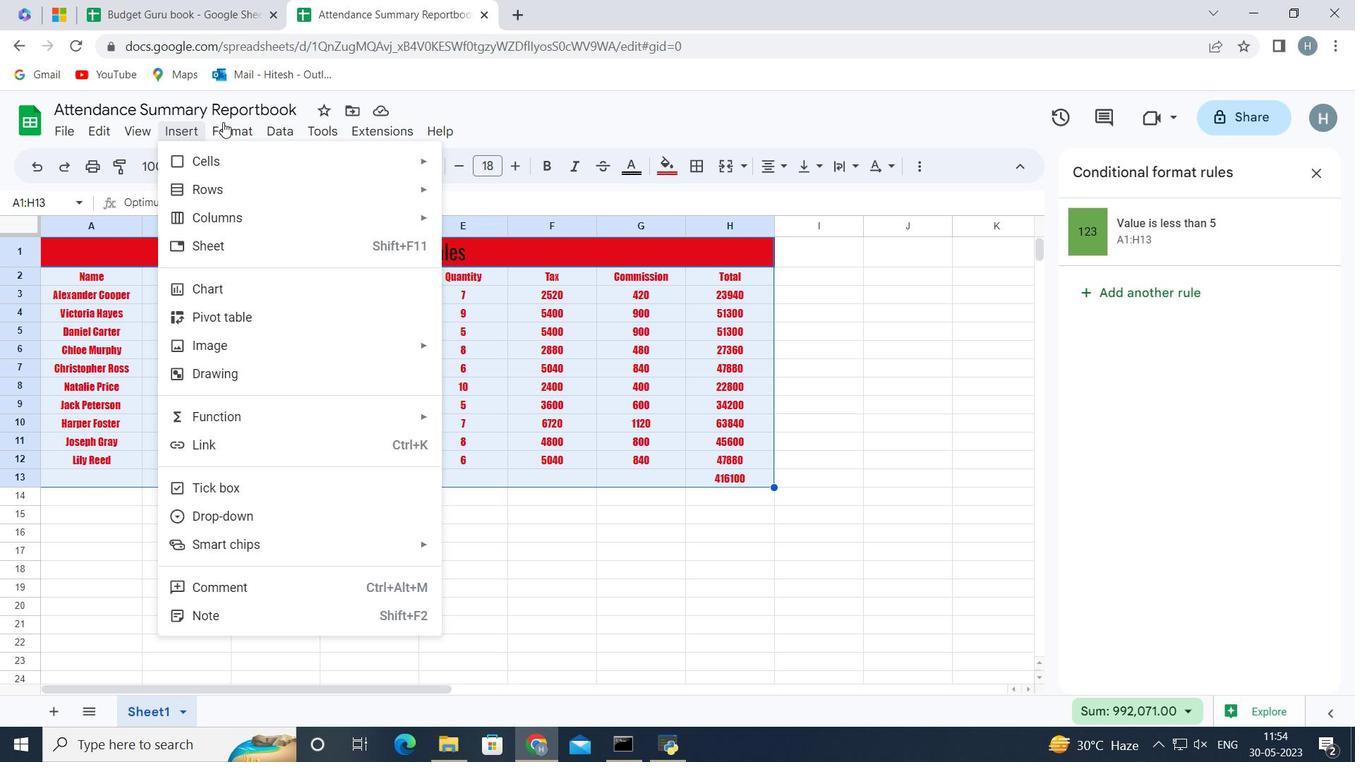 
Action: Mouse pressed left at (224, 126)
Screenshot: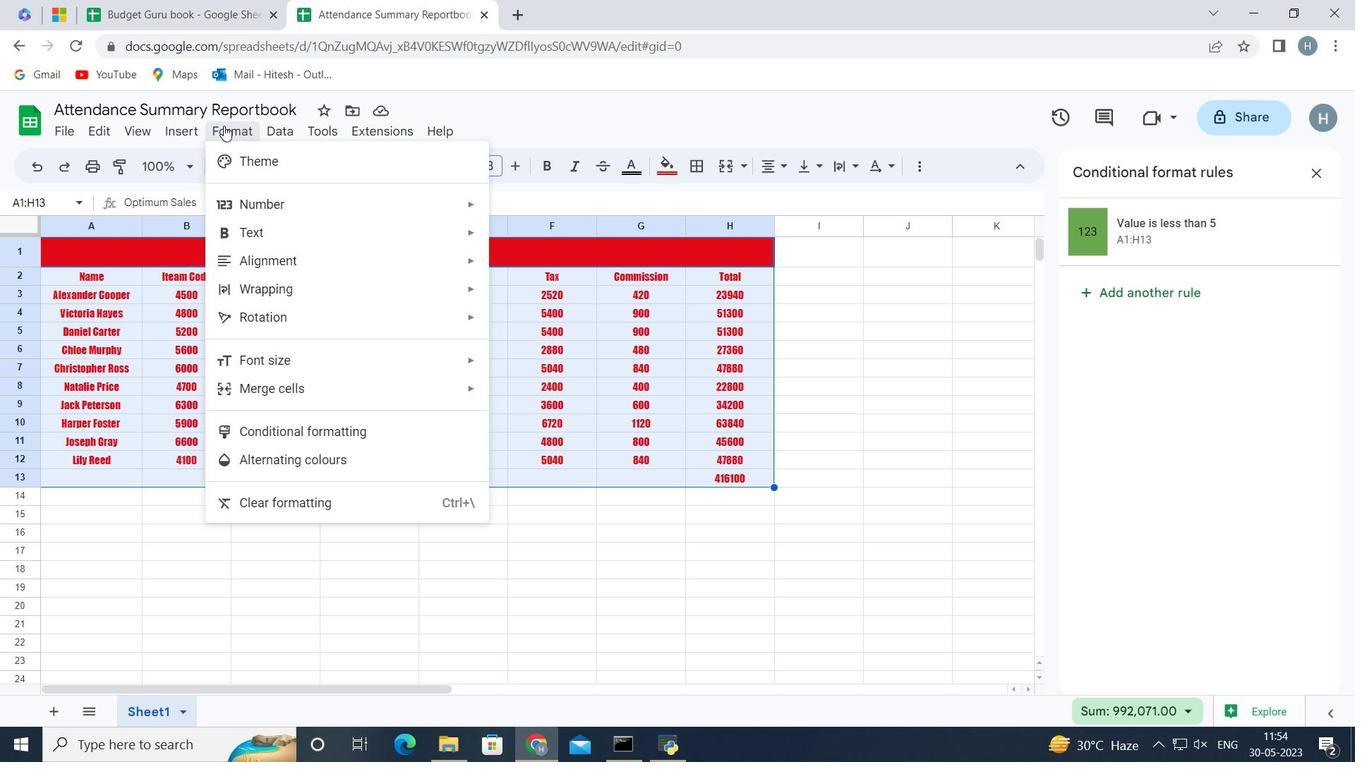 
Action: Mouse pressed left at (224, 126)
Screenshot: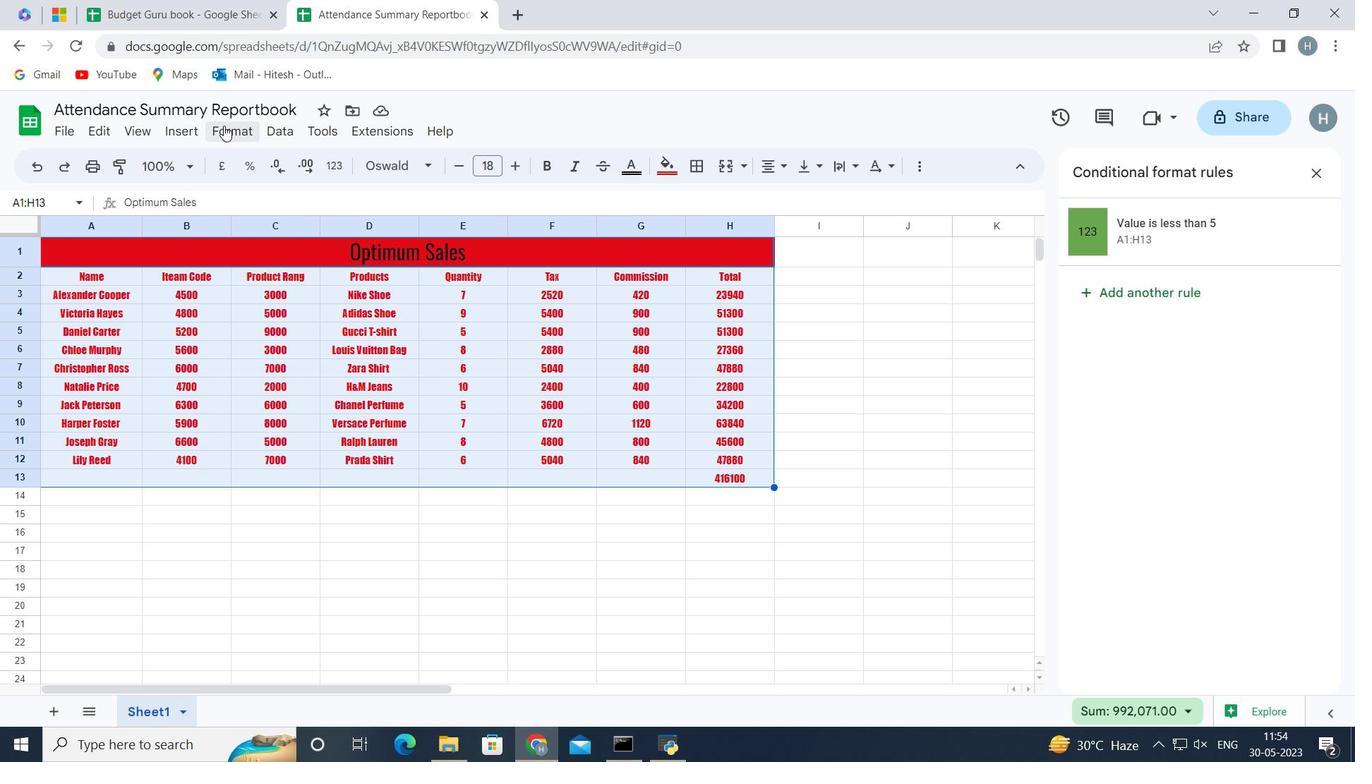 
Action: Mouse moved to (335, 463)
Screenshot: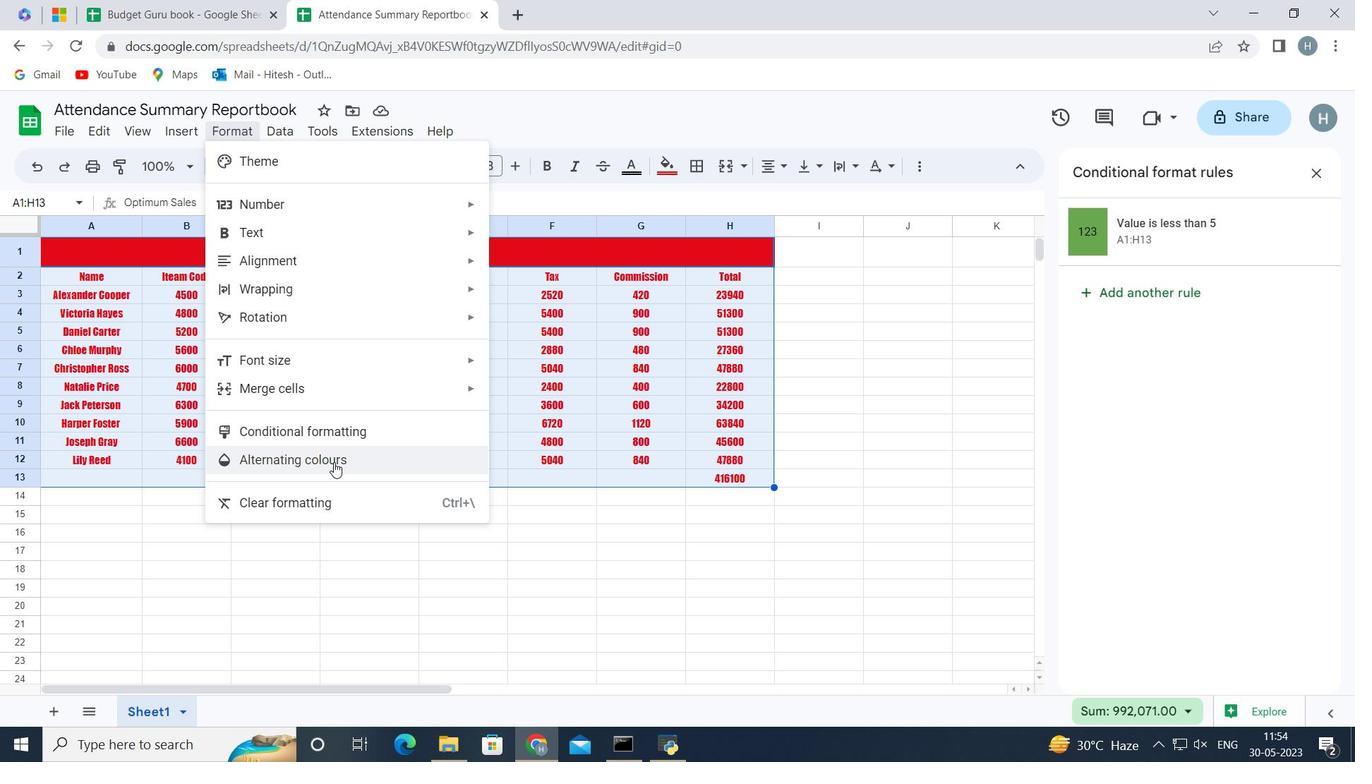 
Action: Mouse pressed left at (335, 463)
Screenshot: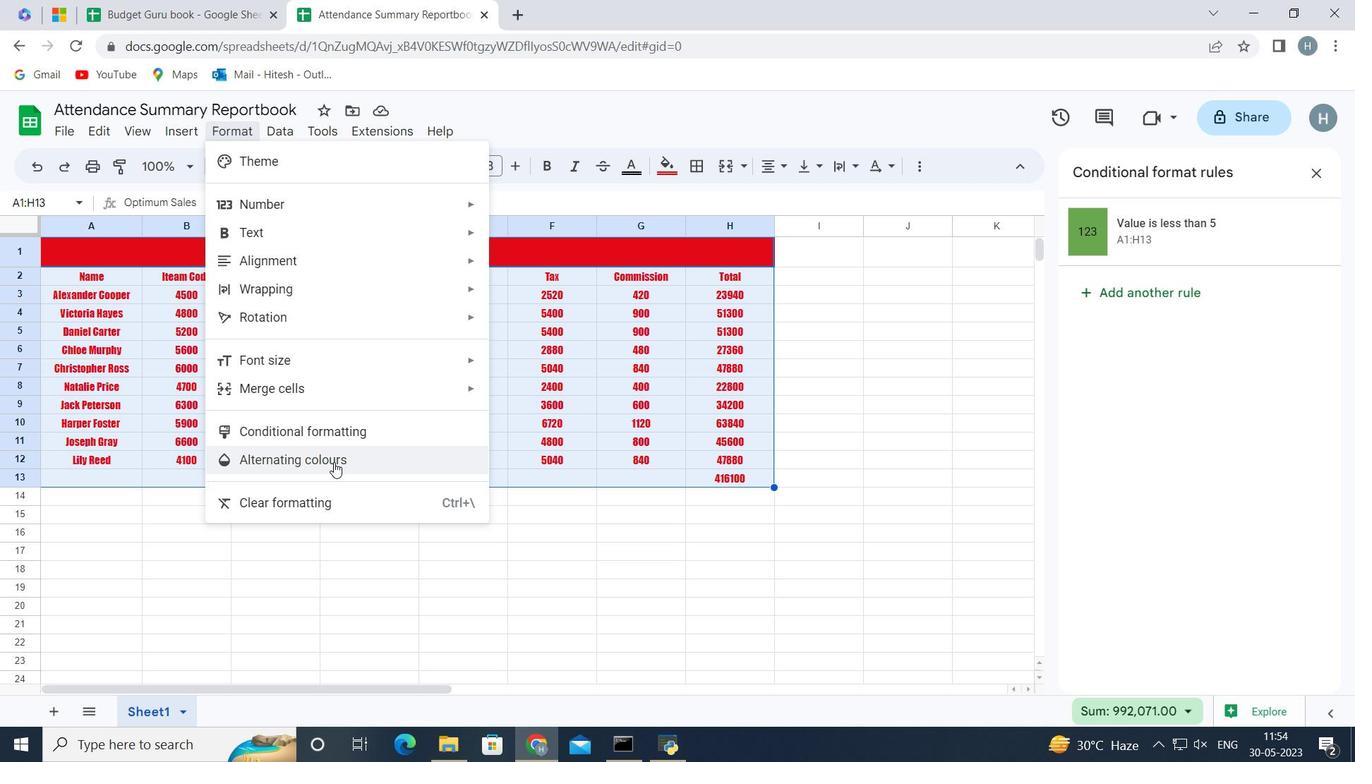 
Action: Mouse moved to (1231, 378)
Screenshot: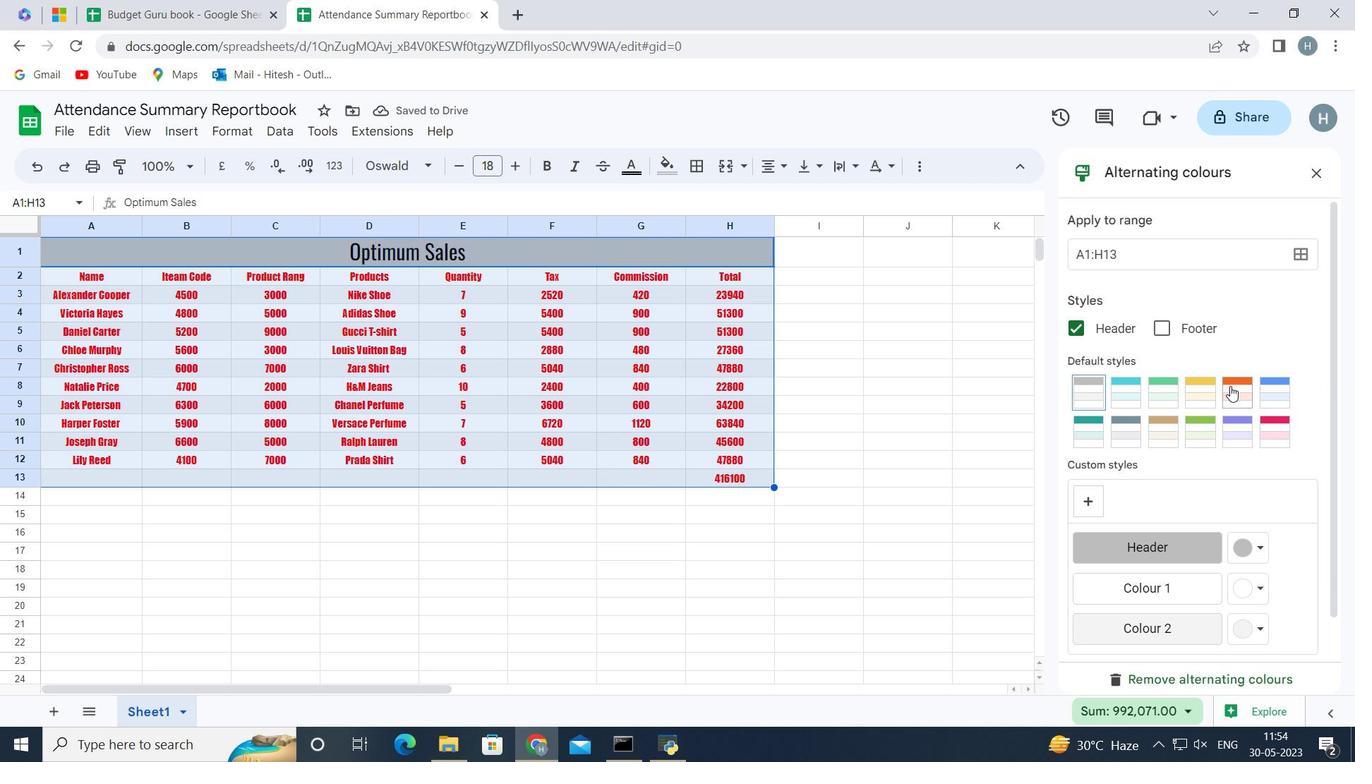 
Action: Mouse pressed left at (1231, 378)
Screenshot: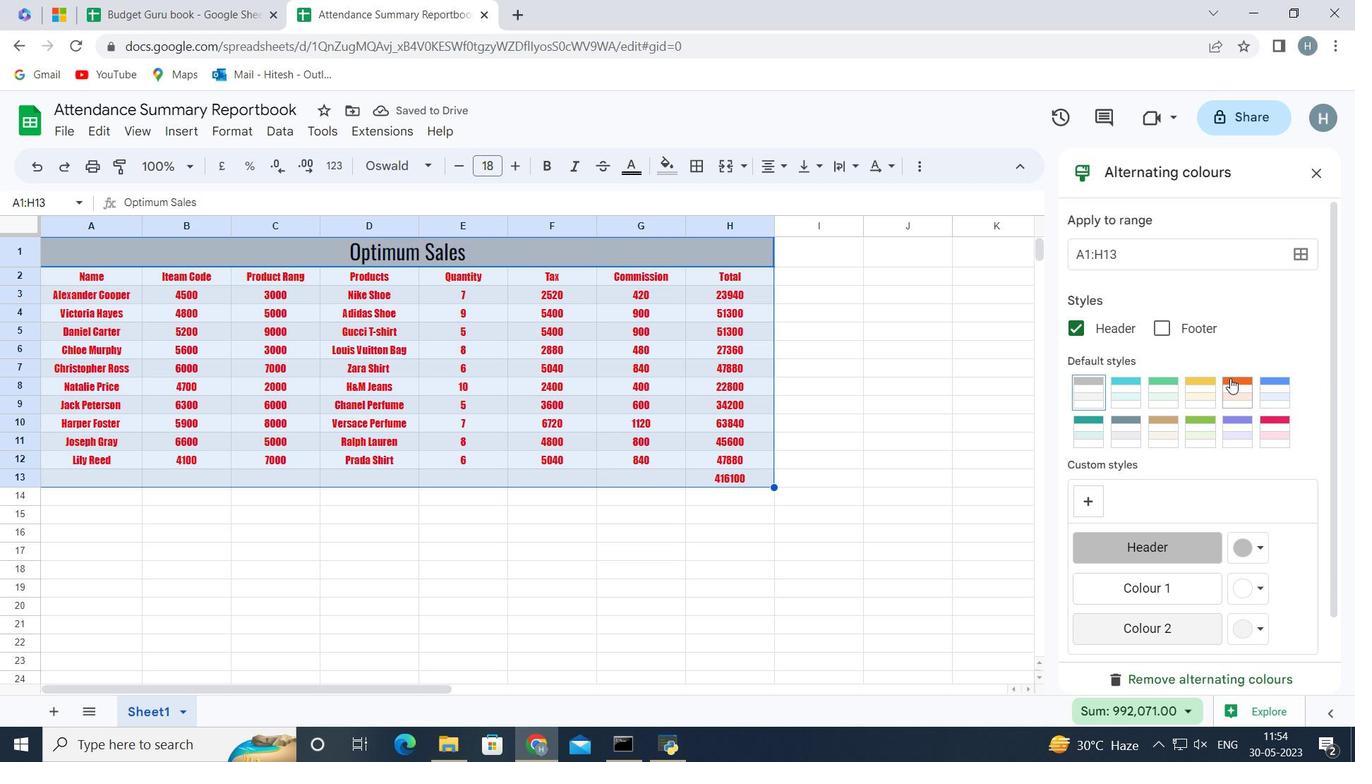 
Action: Mouse moved to (1198, 528)
Screenshot: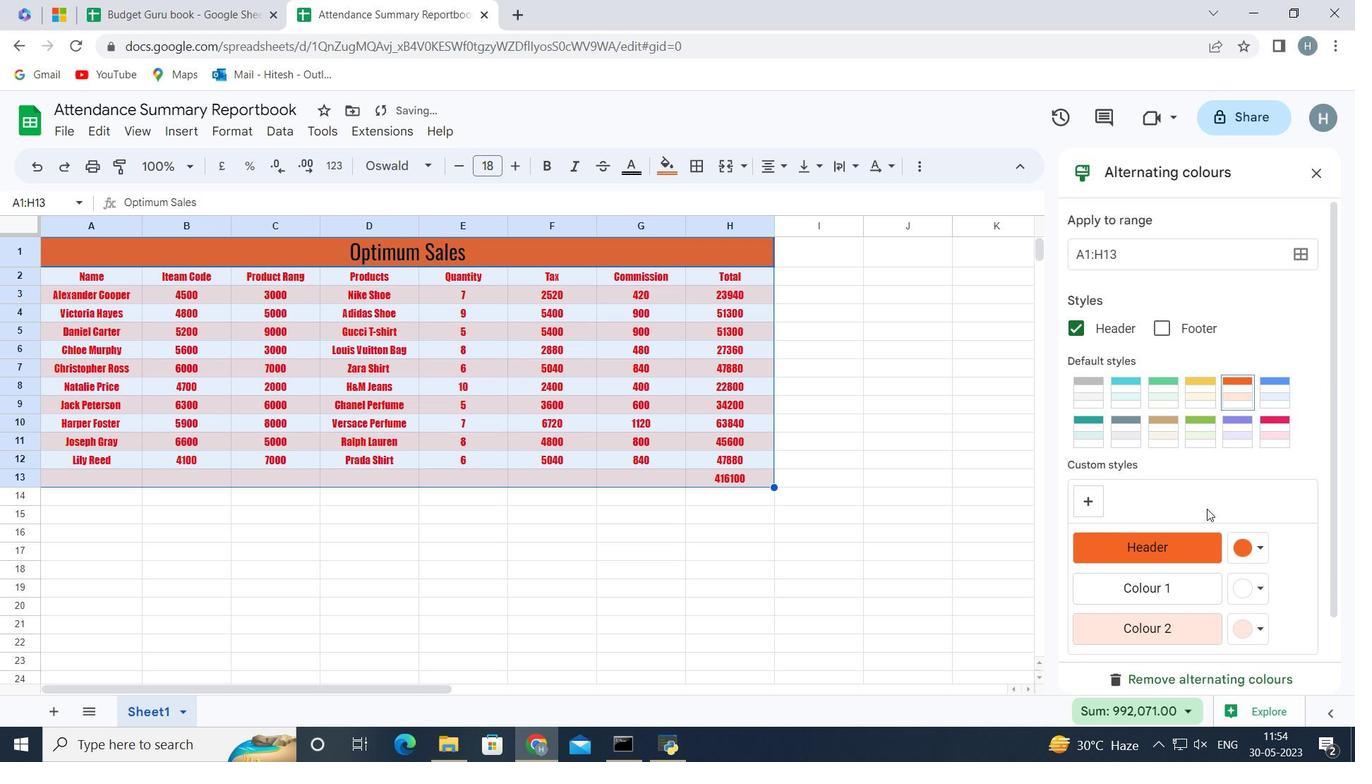 
Action: Mouse scrolled (1198, 528) with delta (0, 0)
Screenshot: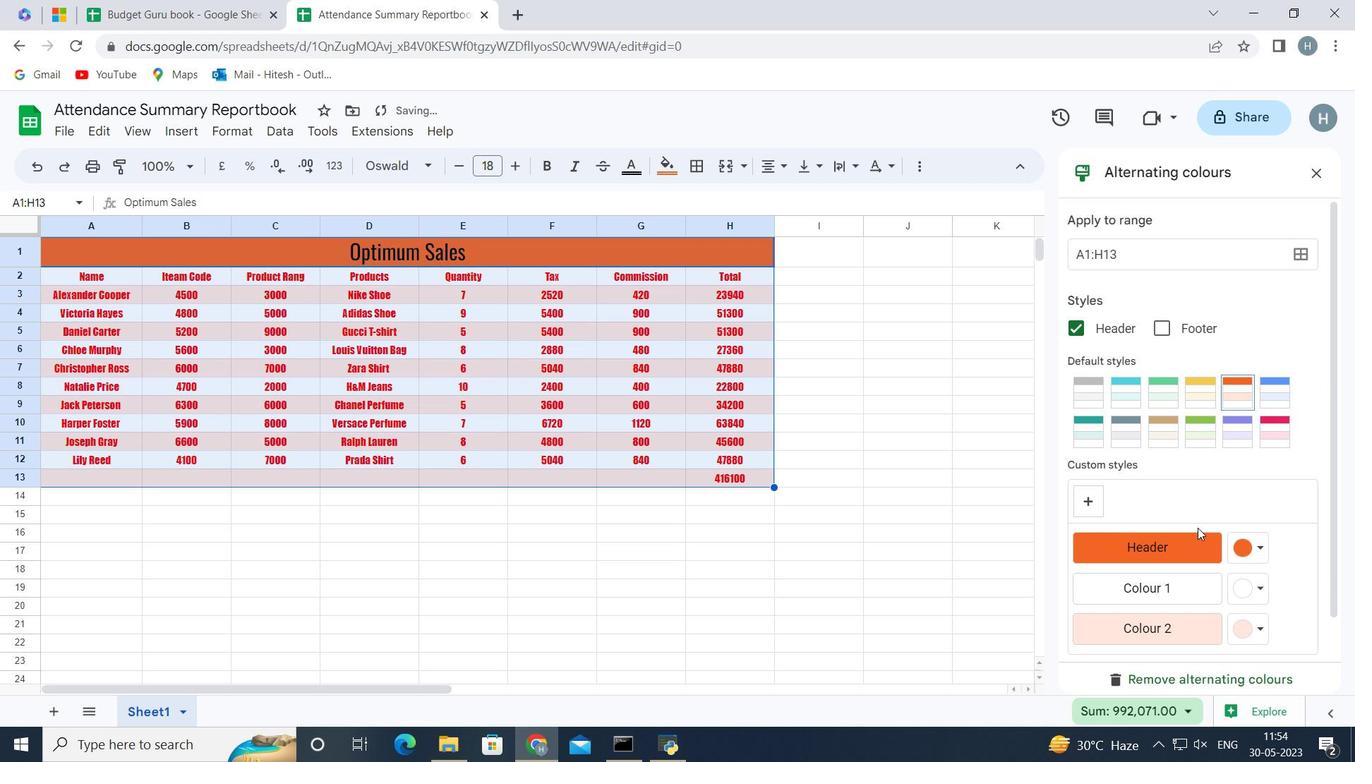
Action: Mouse scrolled (1198, 528) with delta (0, 0)
Screenshot: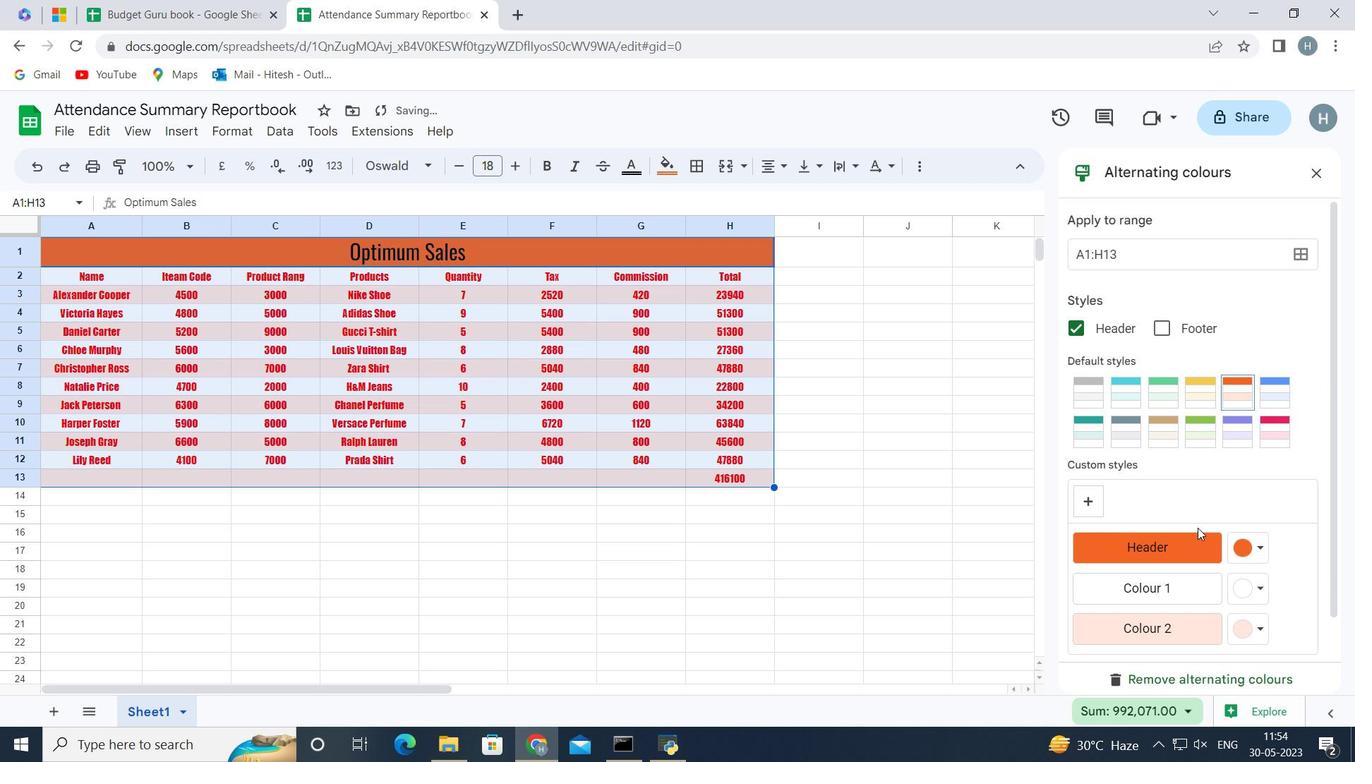 
Action: Mouse scrolled (1198, 528) with delta (0, 0)
Screenshot: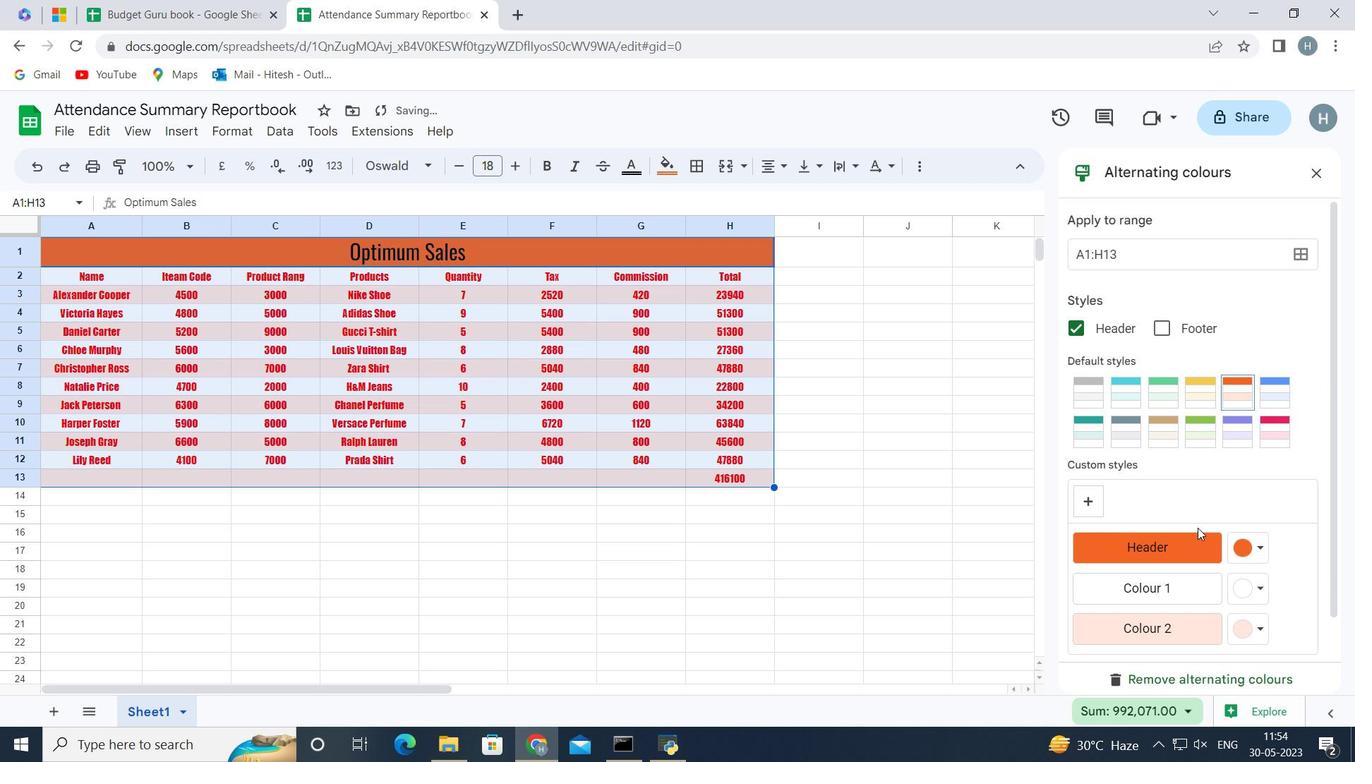 
Action: Mouse scrolled (1198, 529) with delta (0, 0)
Screenshot: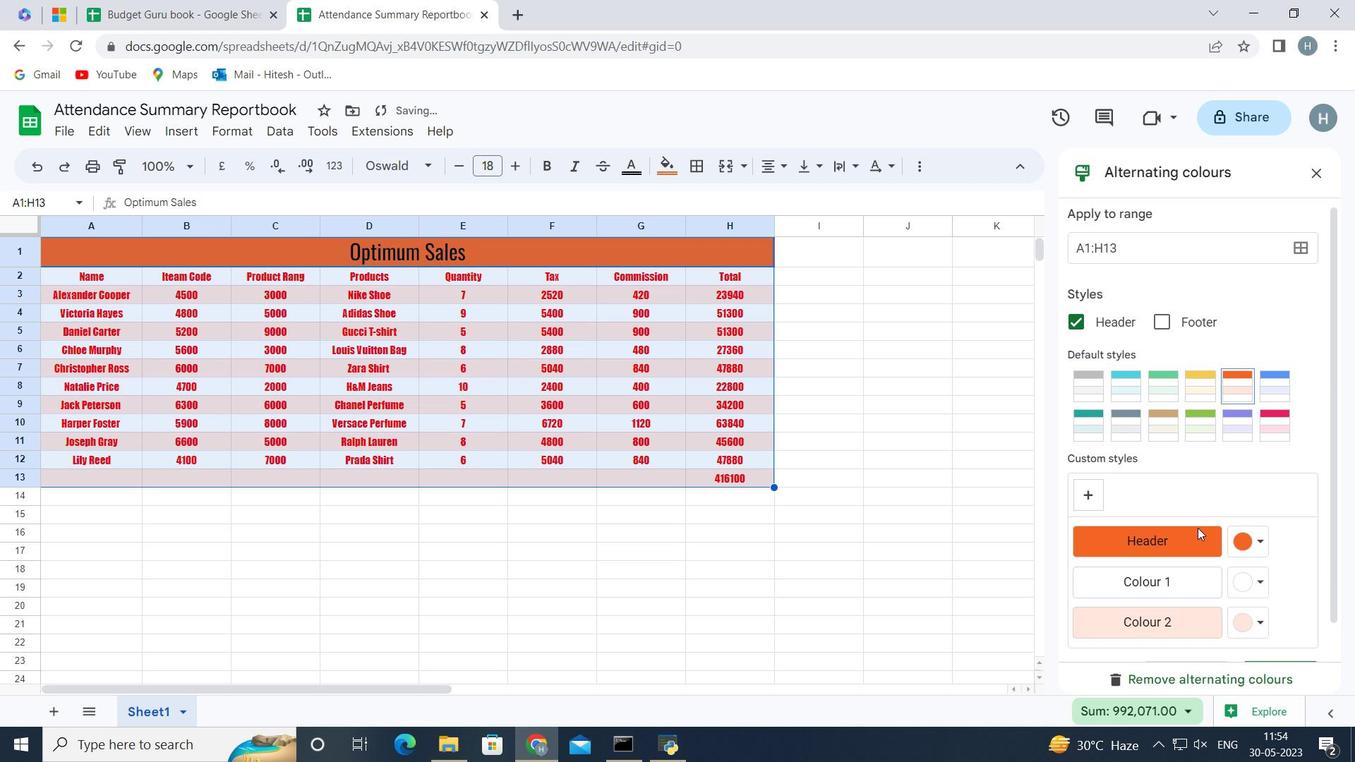 
Action: Mouse moved to (1260, 587)
Screenshot: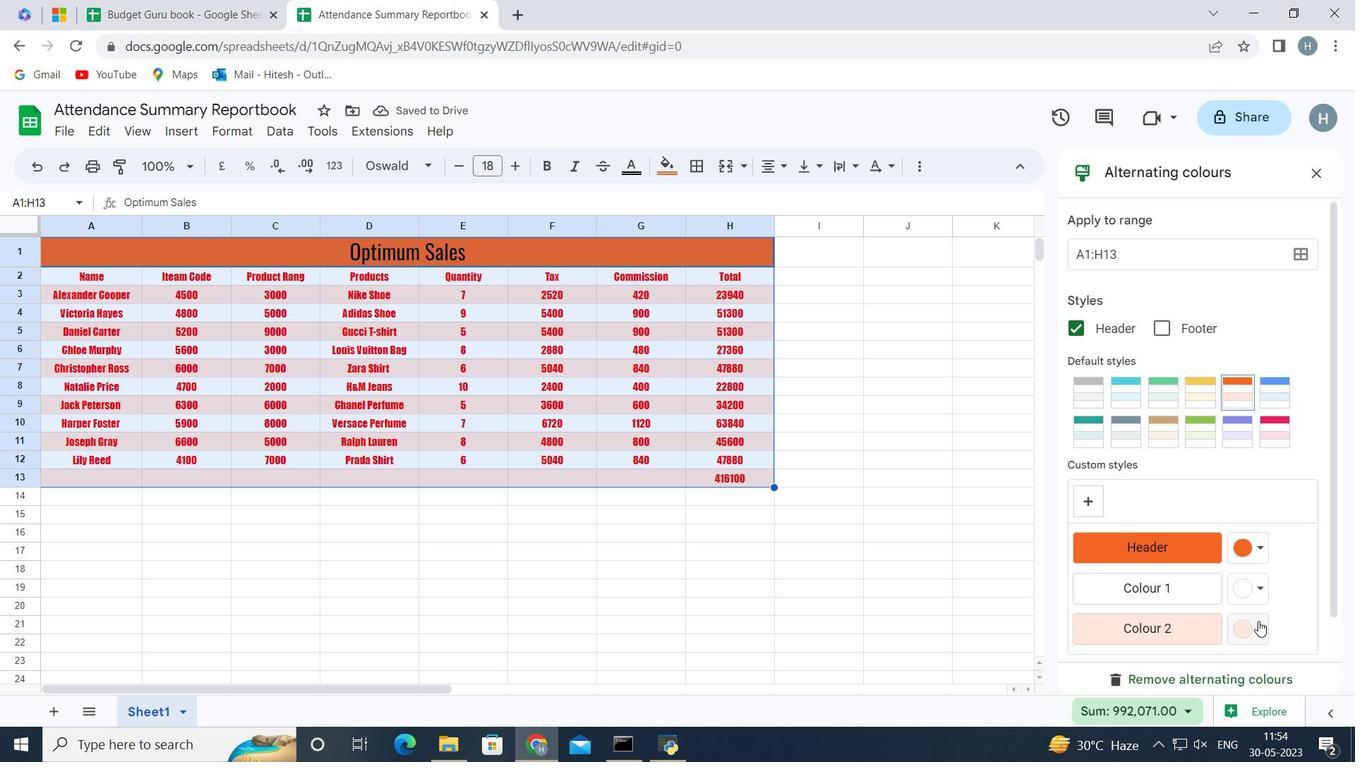 
Action: Mouse scrolled (1260, 586) with delta (0, 0)
Screenshot: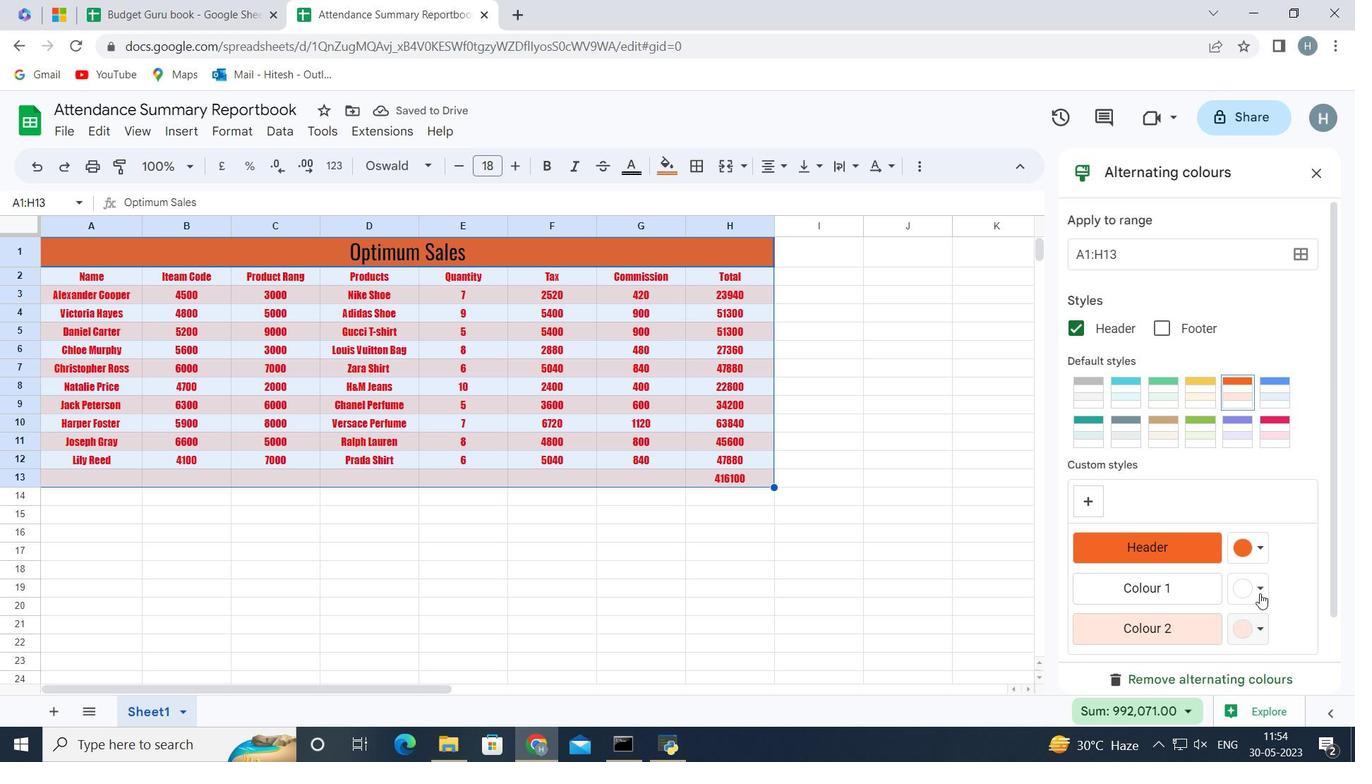 
Action: Mouse scrolled (1260, 586) with delta (0, 0)
Screenshot: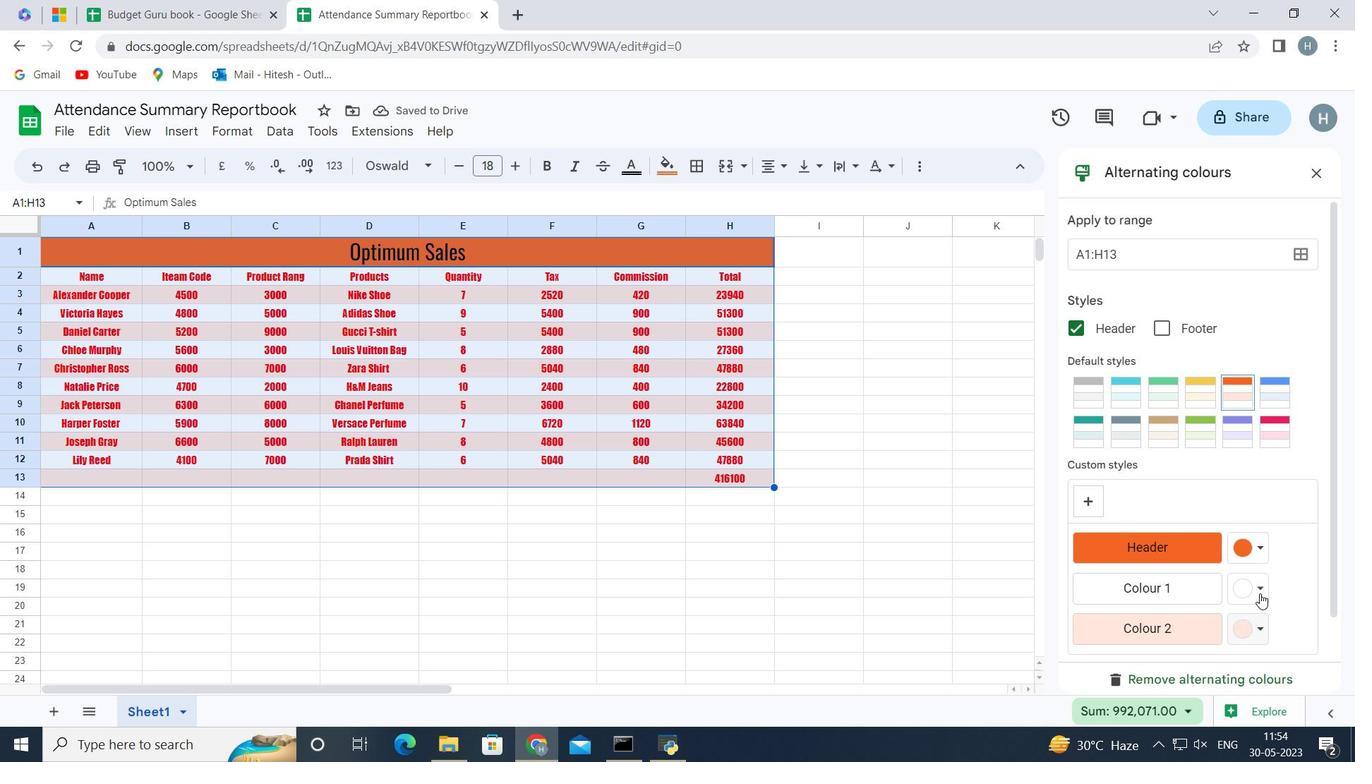 
Action: Mouse scrolled (1260, 586) with delta (0, 0)
Screenshot: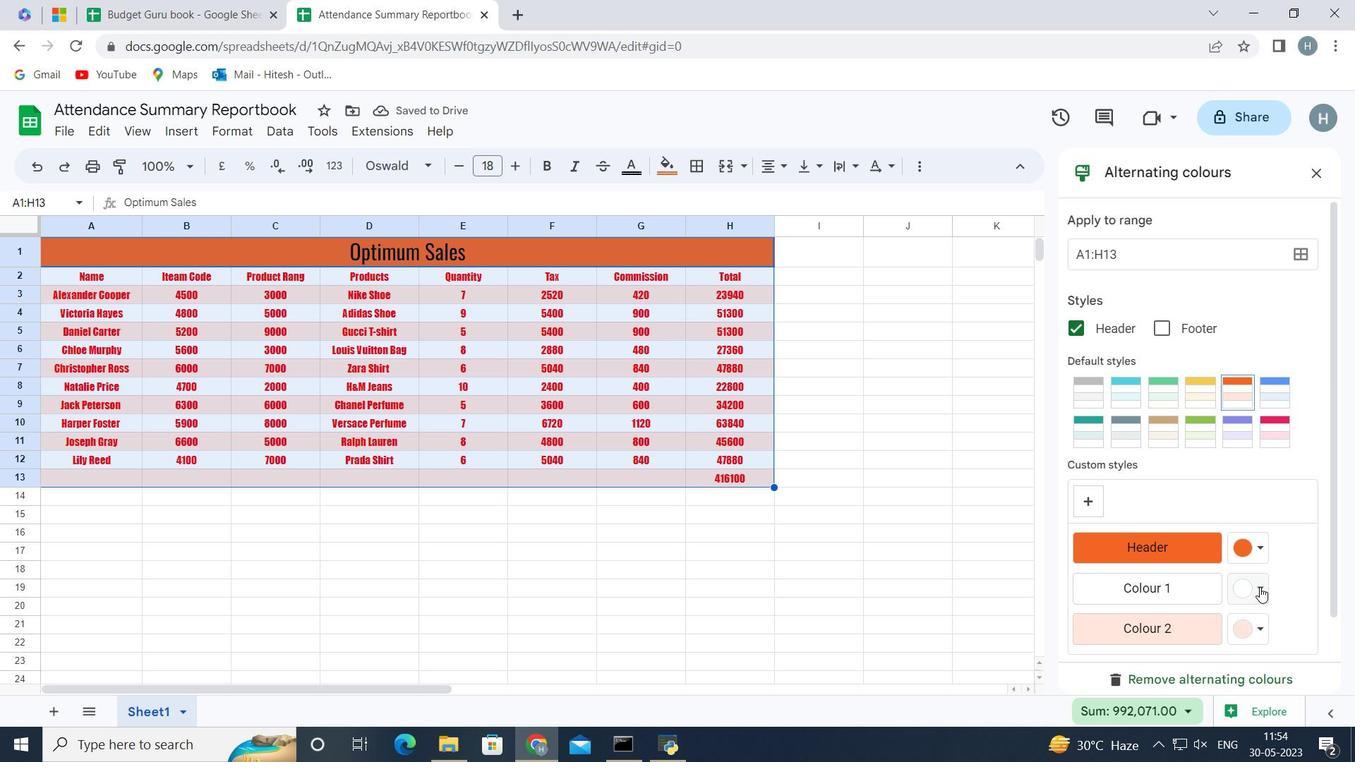 
Action: Mouse moved to (1280, 634)
Screenshot: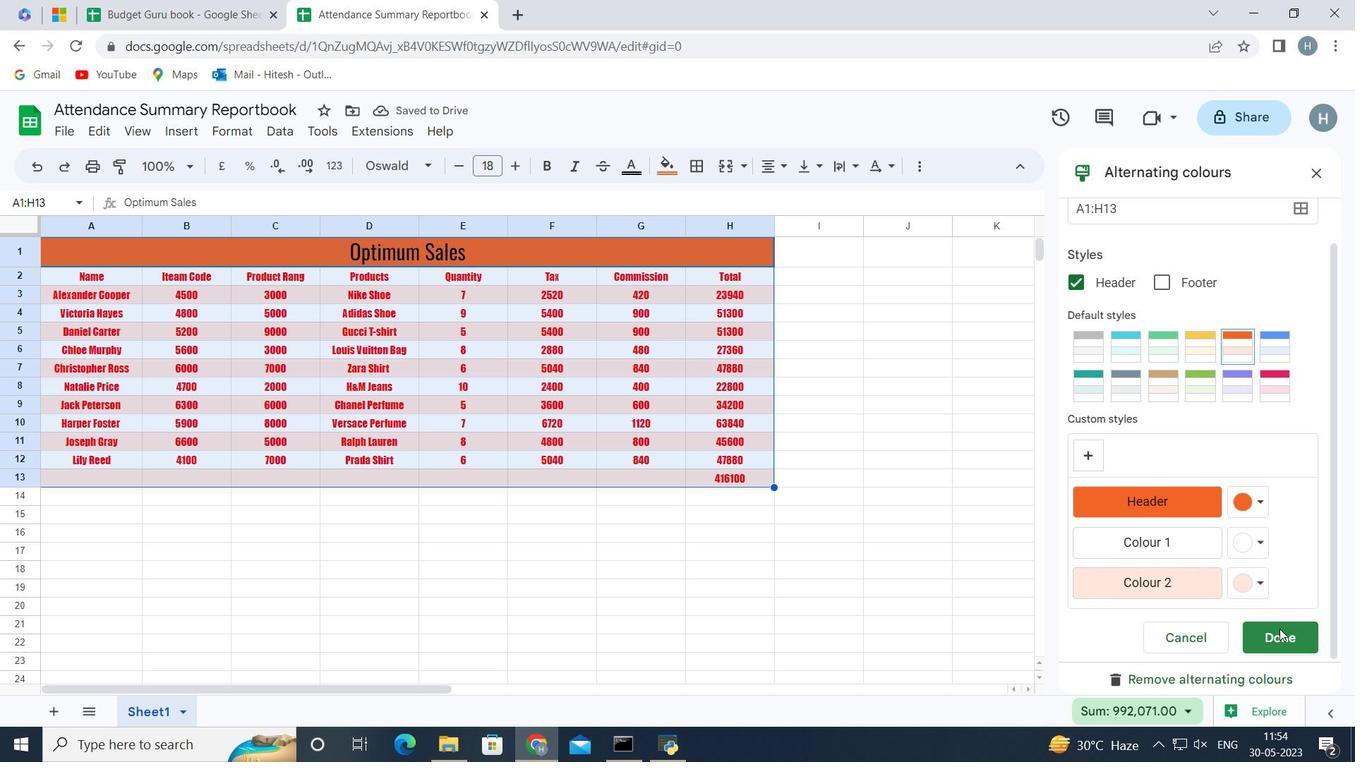 
Action: Mouse pressed left at (1280, 634)
Screenshot: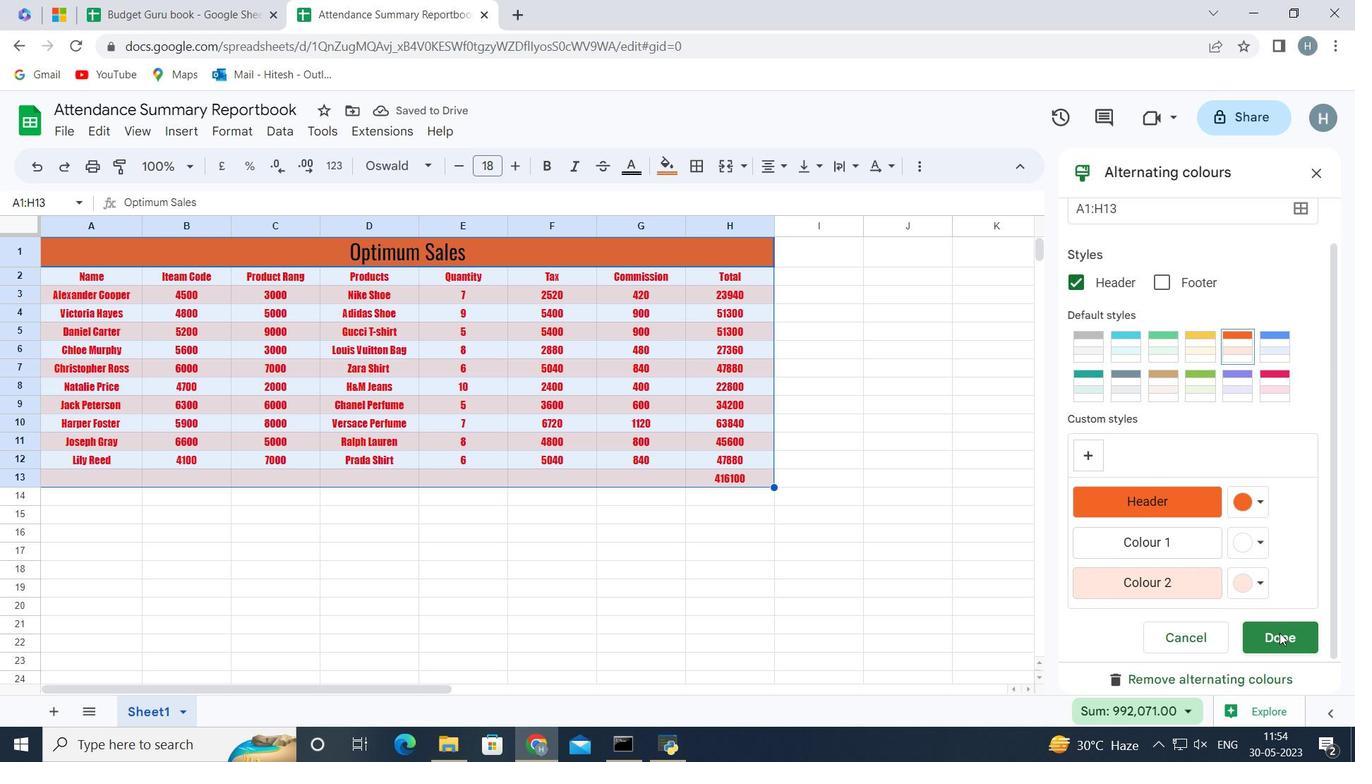 
Action: Mouse moved to (418, 583)
Screenshot: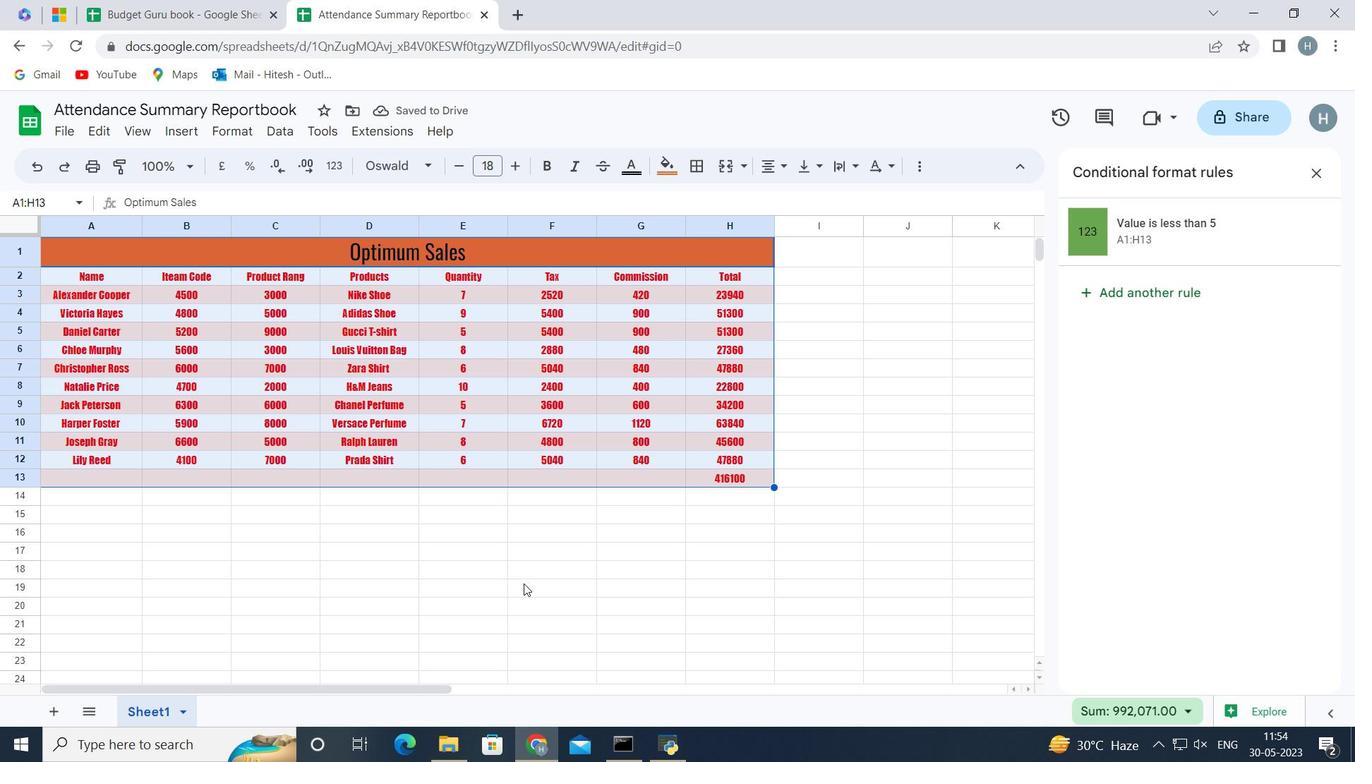 
Action: Mouse pressed left at (418, 583)
Screenshot: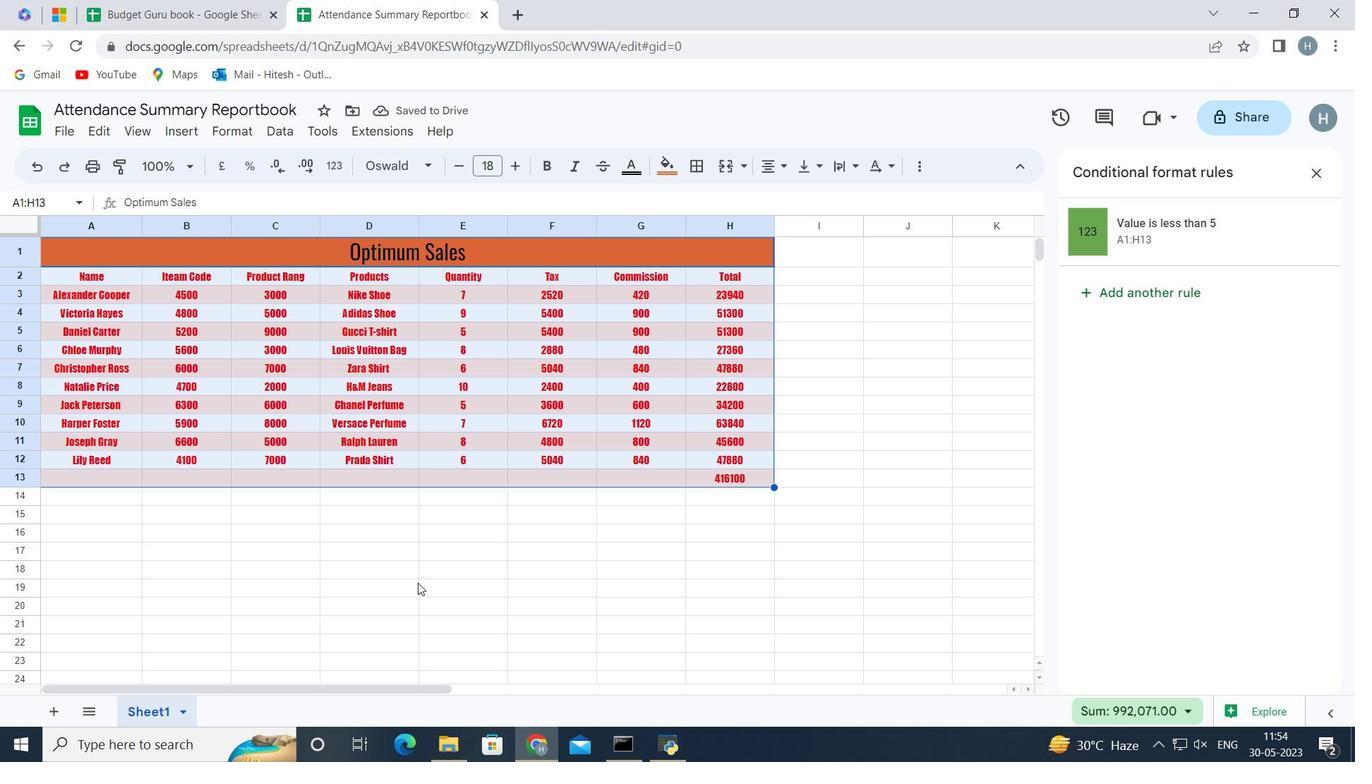 
